 Task: Search one way flight ticket for 5 adults, 2 children, 1 infant in seat and 1 infant on lap in economy from St. Petersburg: St. Pete-clearwater International Airport to Gillette: Gillette Campbell County Airport on 5-1-2023. Choice of flights is Sun country airlines. Number of bags: 10 checked bags. Price is upto 73000. Outbound departure time preference is 7:30.
Action: Mouse moved to (181, 169)
Screenshot: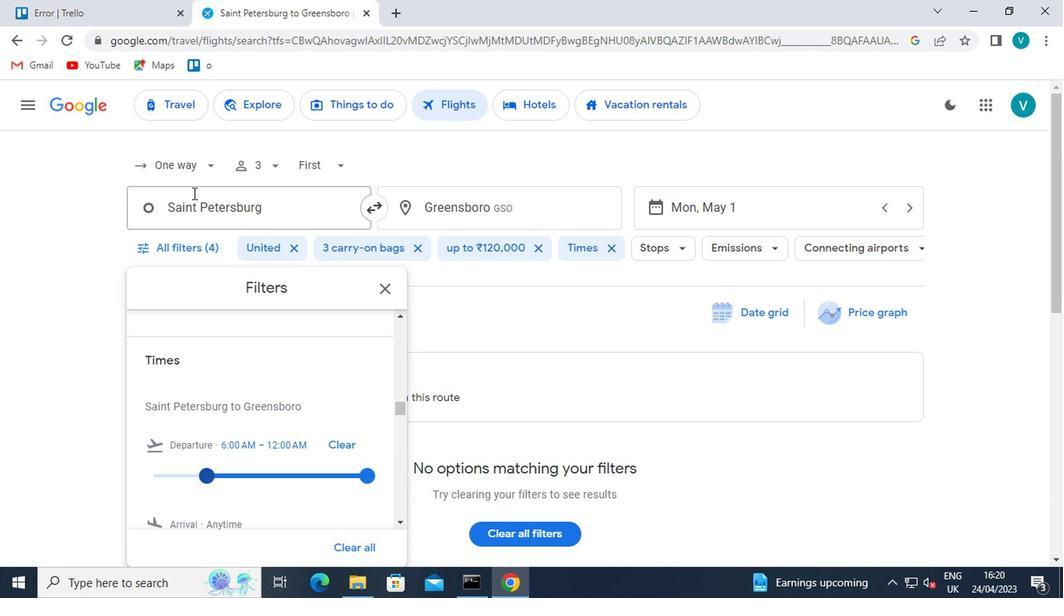 
Action: Mouse pressed left at (181, 169)
Screenshot: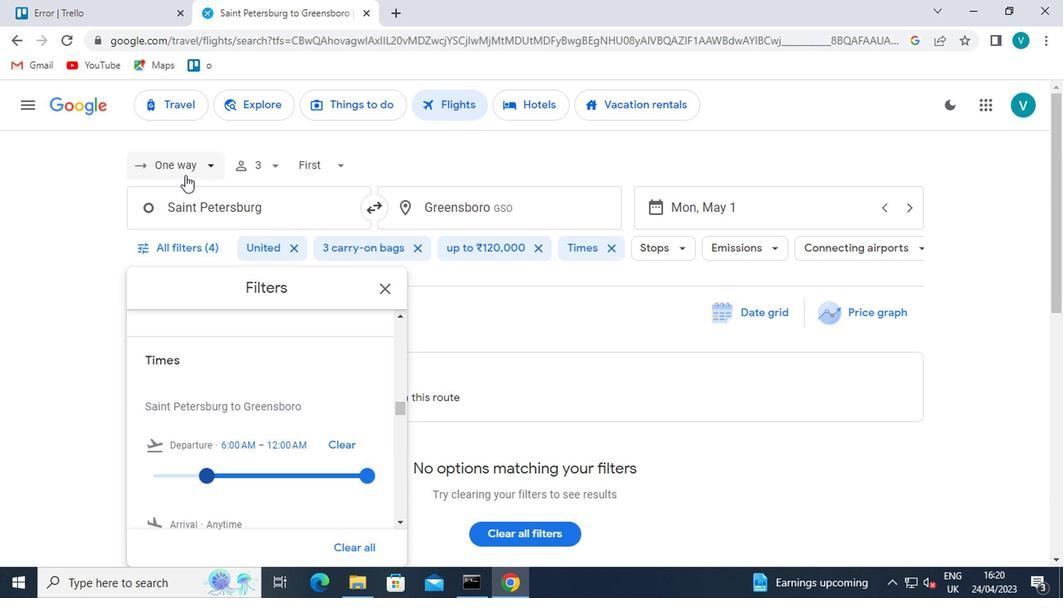 
Action: Mouse moved to (183, 241)
Screenshot: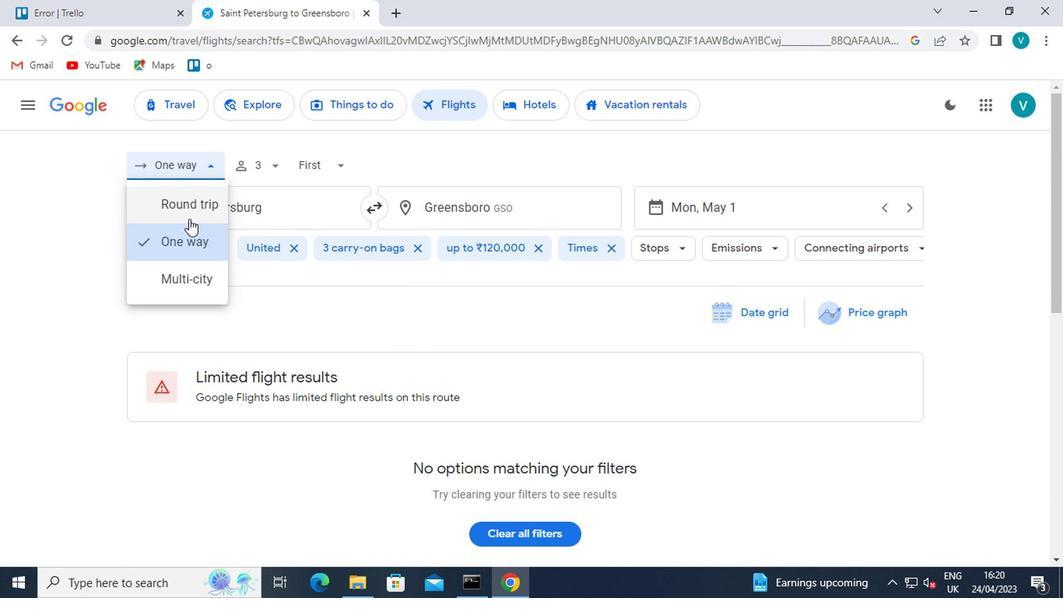
Action: Mouse pressed left at (183, 241)
Screenshot: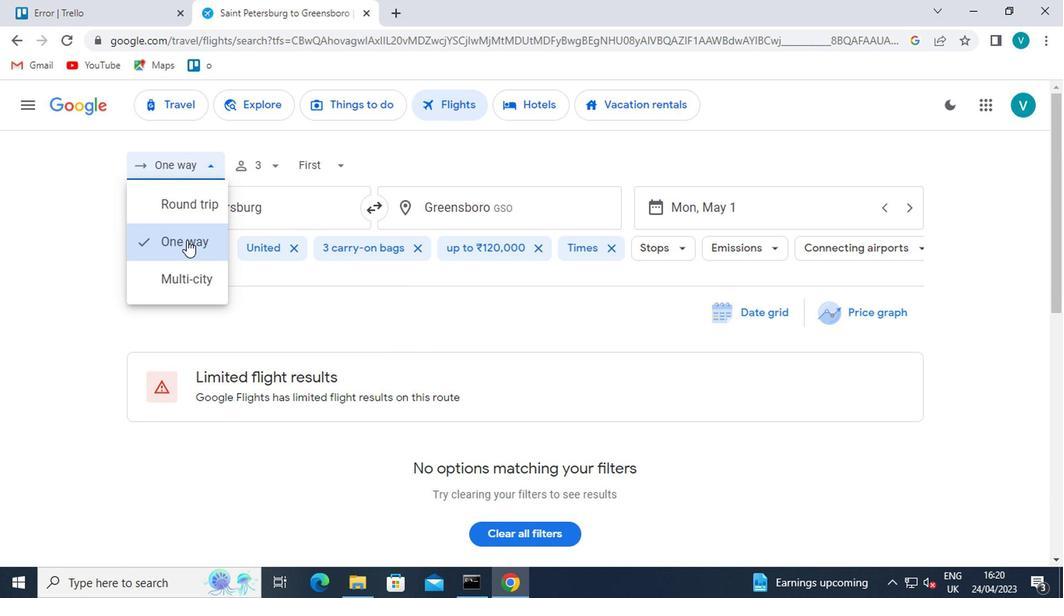 
Action: Mouse moved to (271, 180)
Screenshot: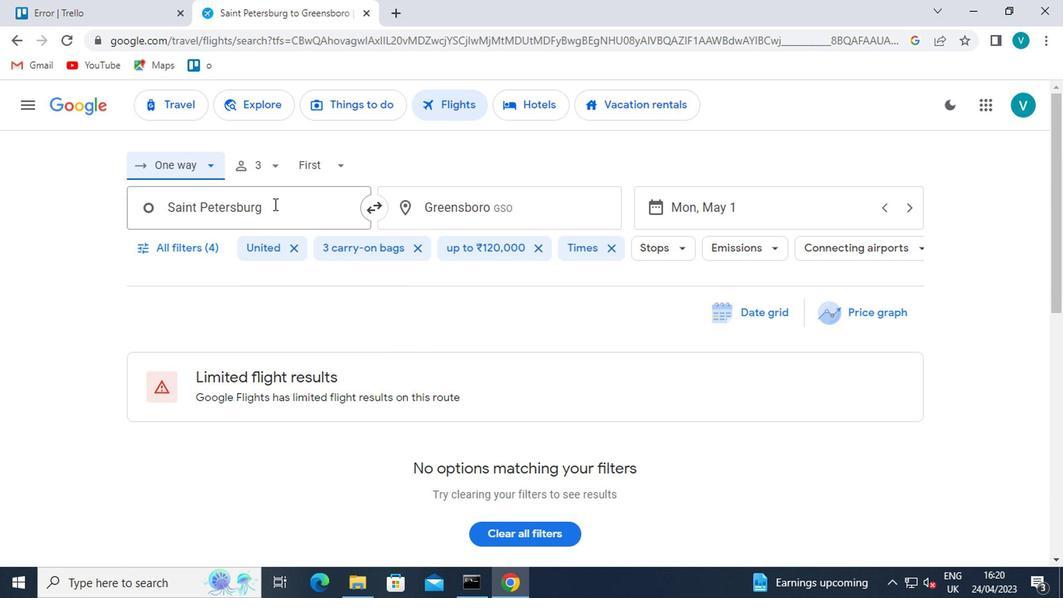 
Action: Mouse pressed left at (271, 180)
Screenshot: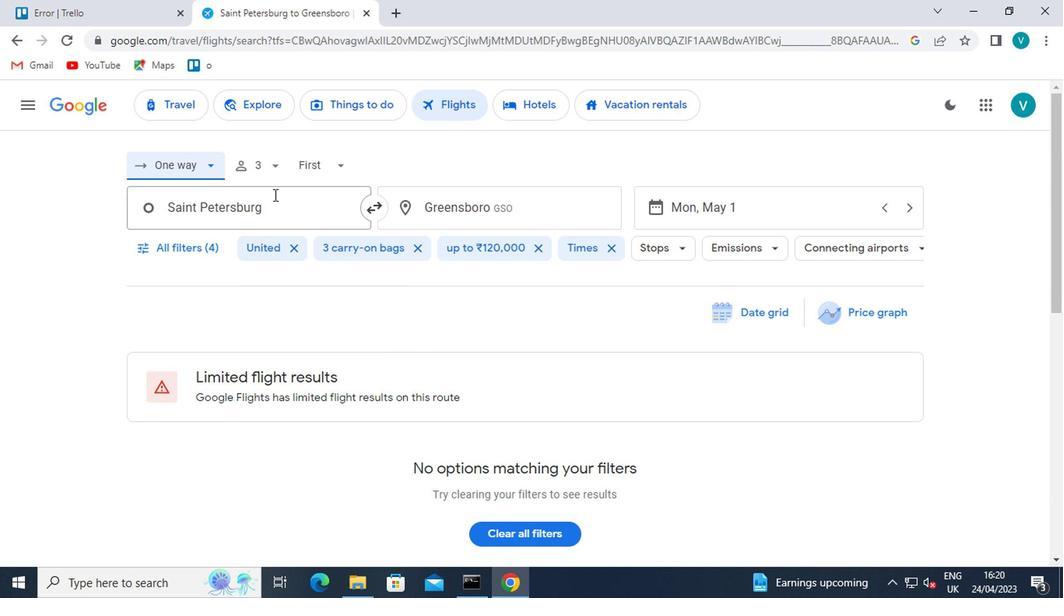 
Action: Mouse moved to (387, 207)
Screenshot: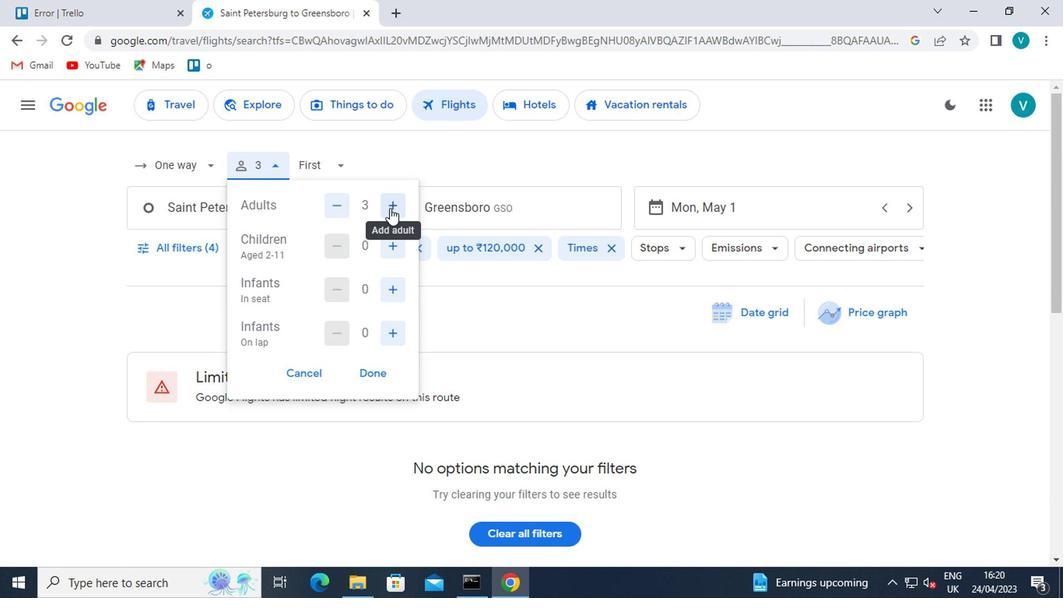 
Action: Mouse pressed left at (387, 207)
Screenshot: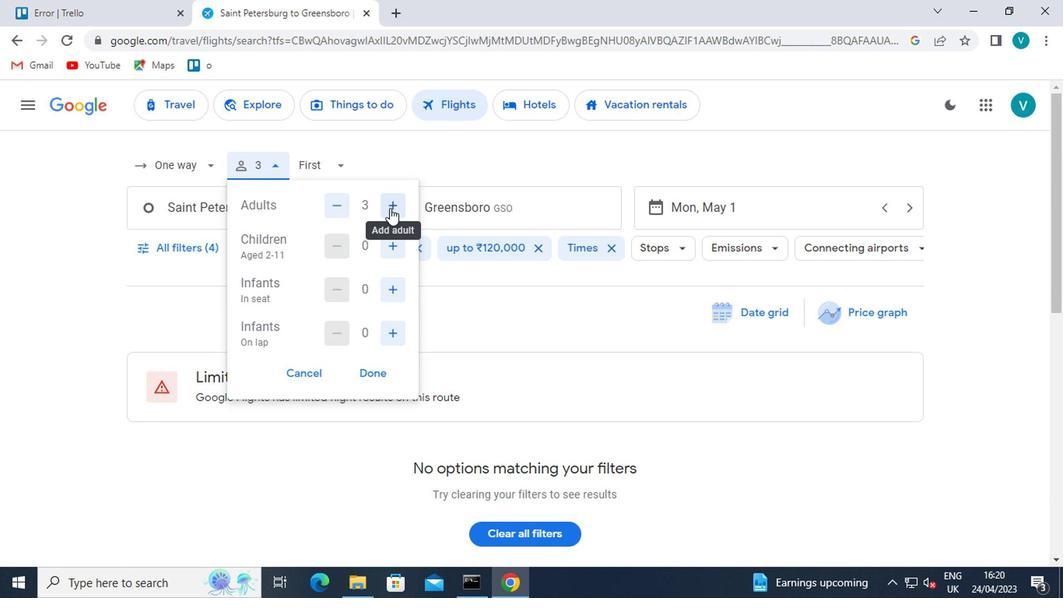 
Action: Mouse pressed left at (387, 207)
Screenshot: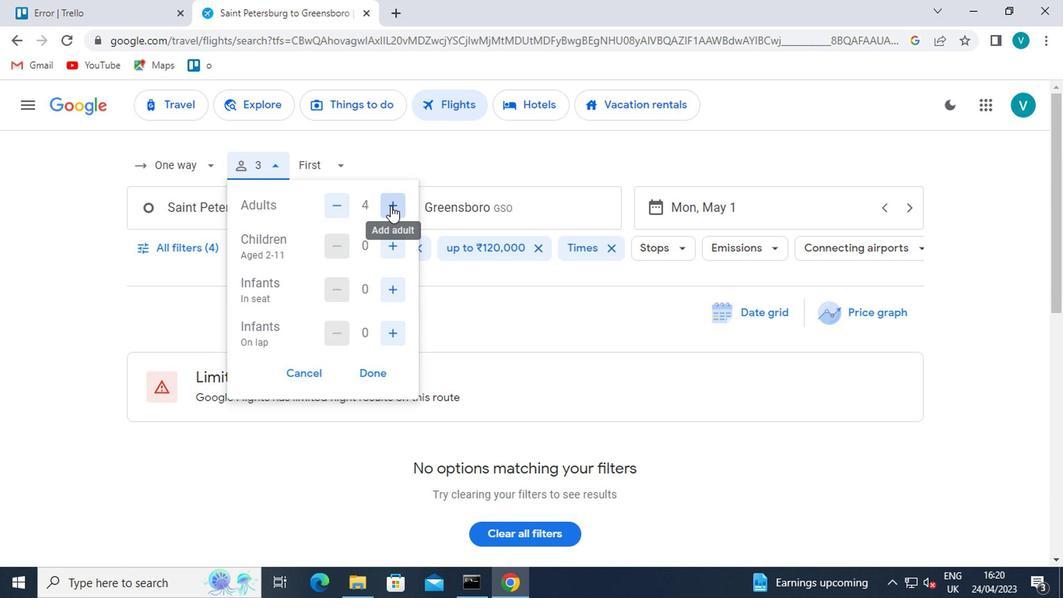 
Action: Mouse moved to (392, 244)
Screenshot: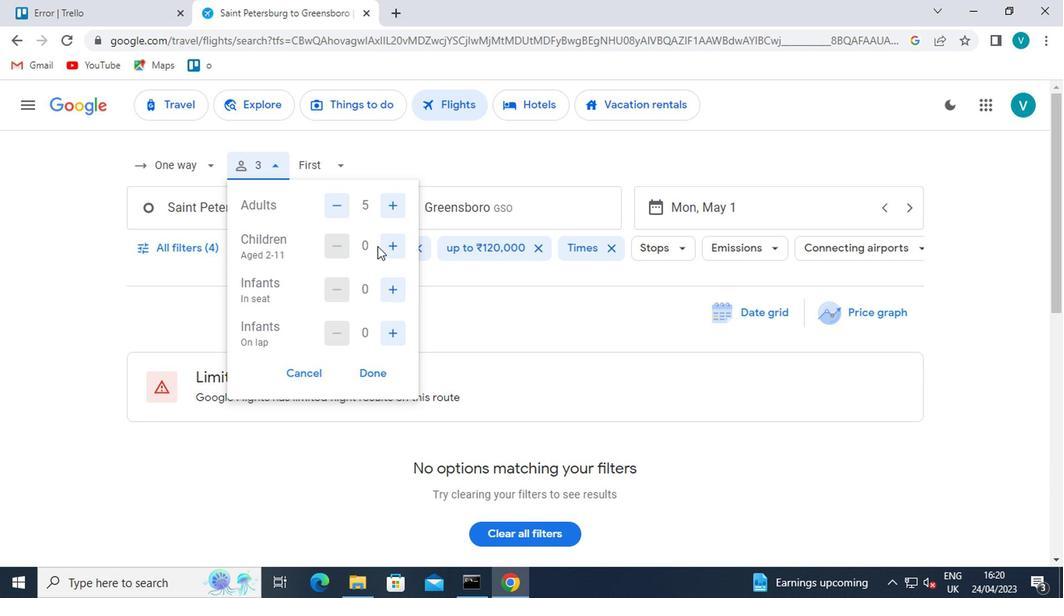 
Action: Mouse pressed left at (392, 244)
Screenshot: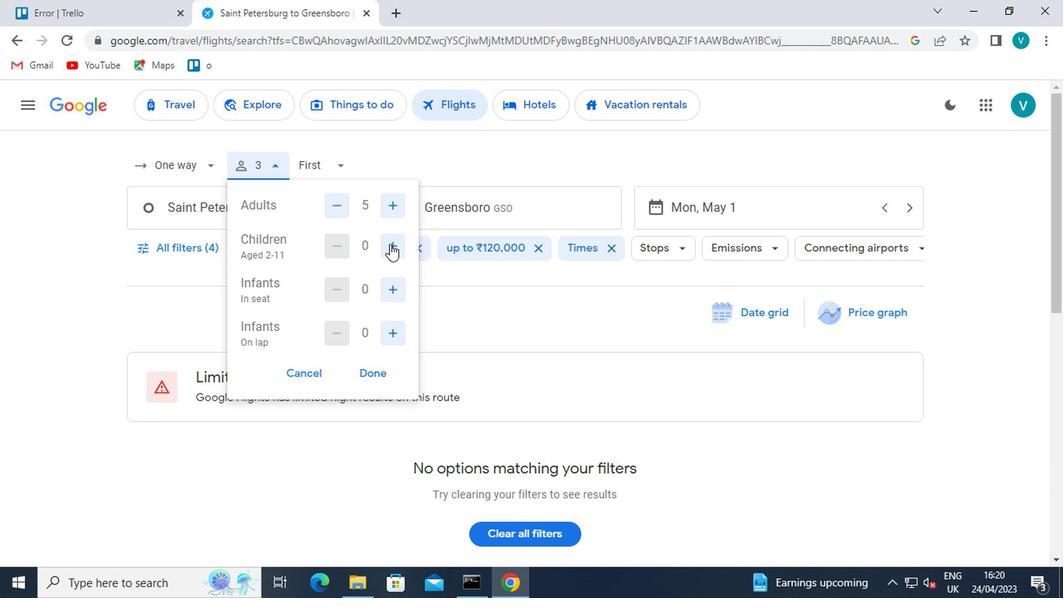 
Action: Mouse pressed left at (392, 244)
Screenshot: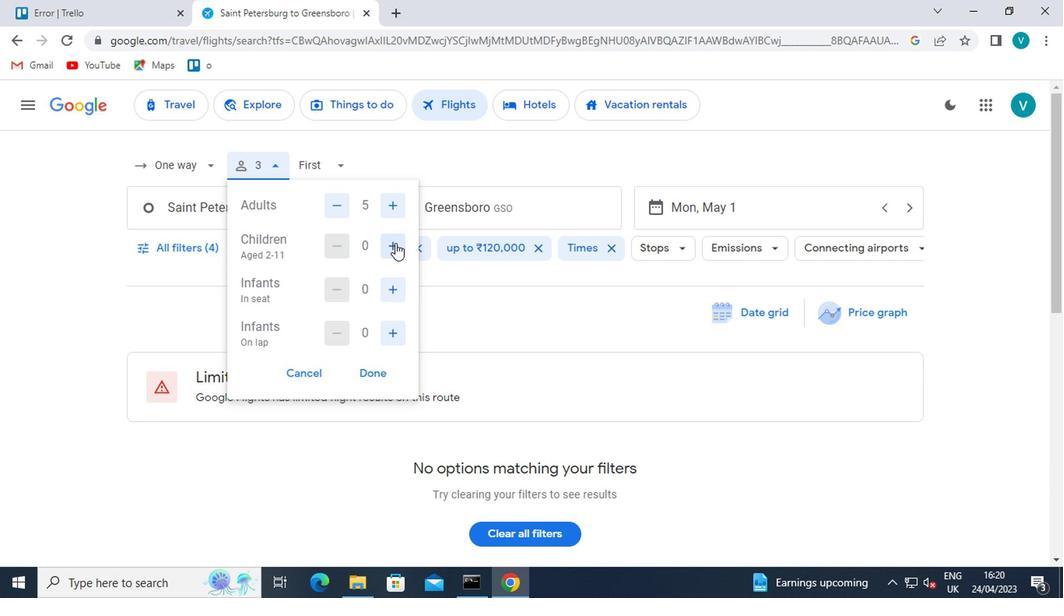 
Action: Mouse moved to (387, 282)
Screenshot: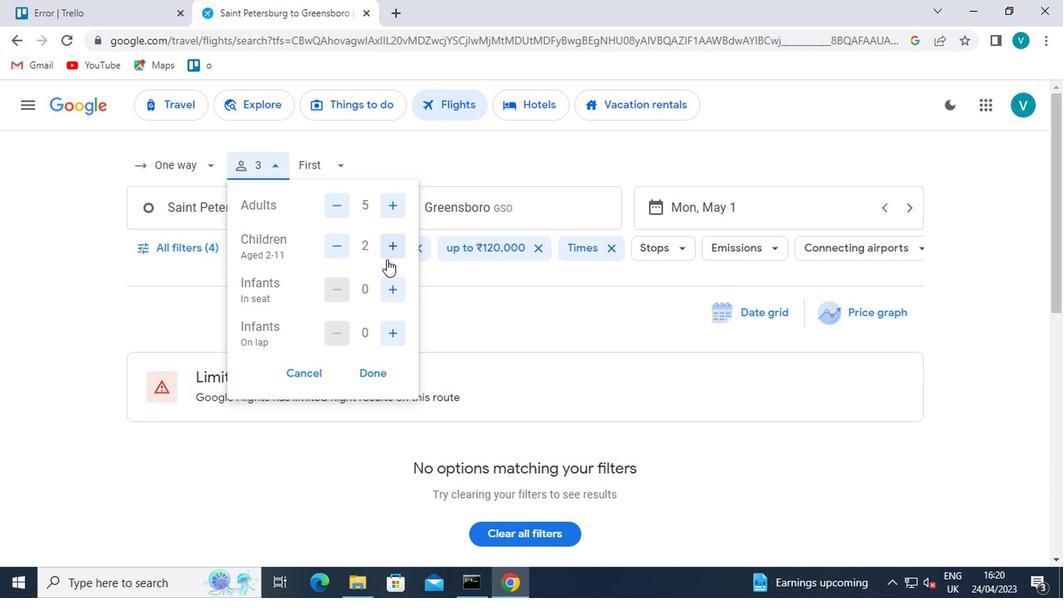
Action: Mouse pressed left at (387, 282)
Screenshot: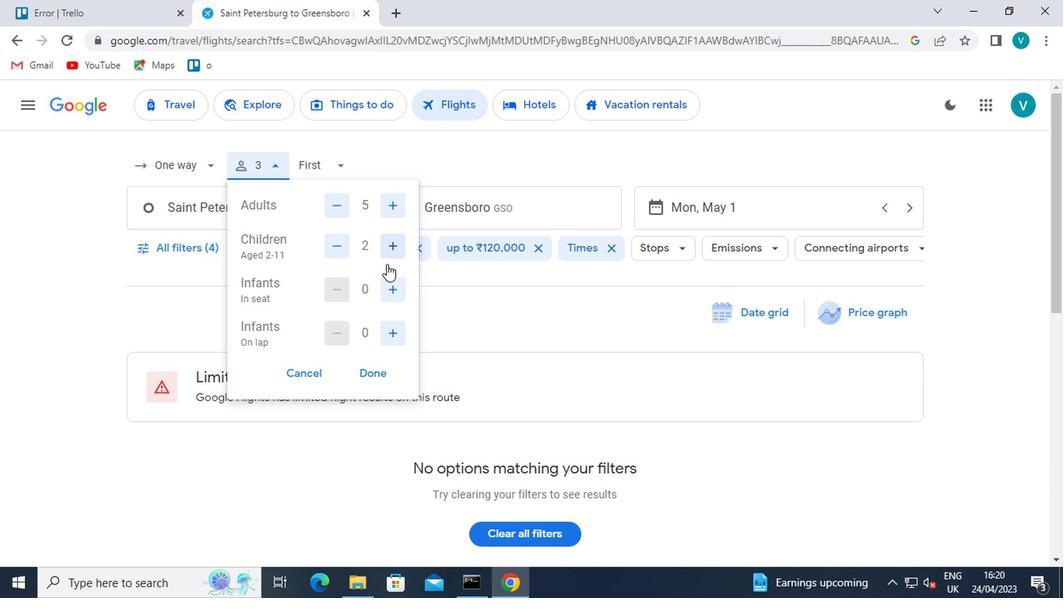 
Action: Mouse moved to (389, 327)
Screenshot: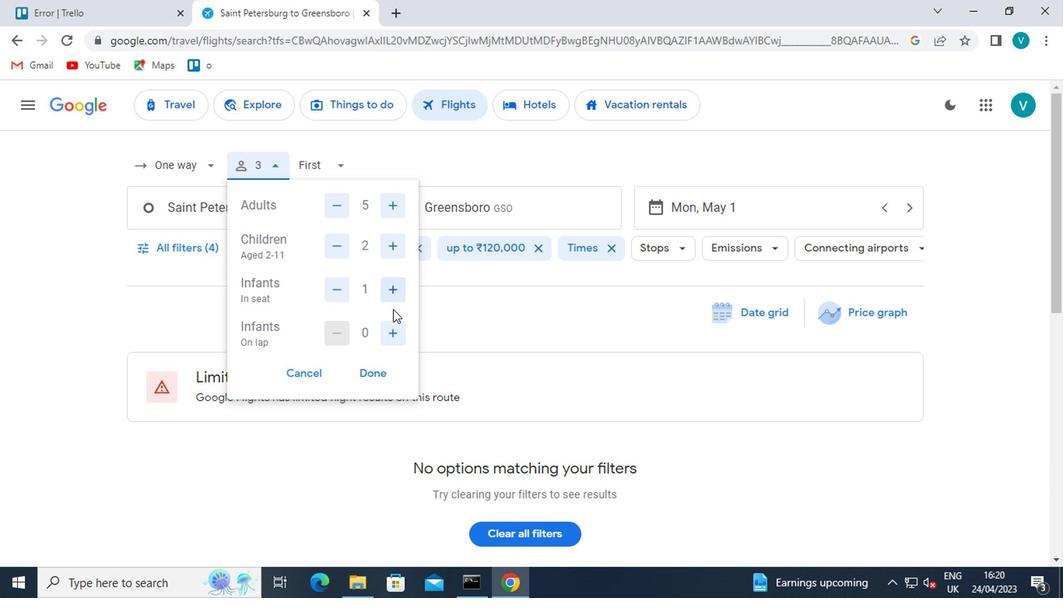 
Action: Mouse pressed left at (389, 327)
Screenshot: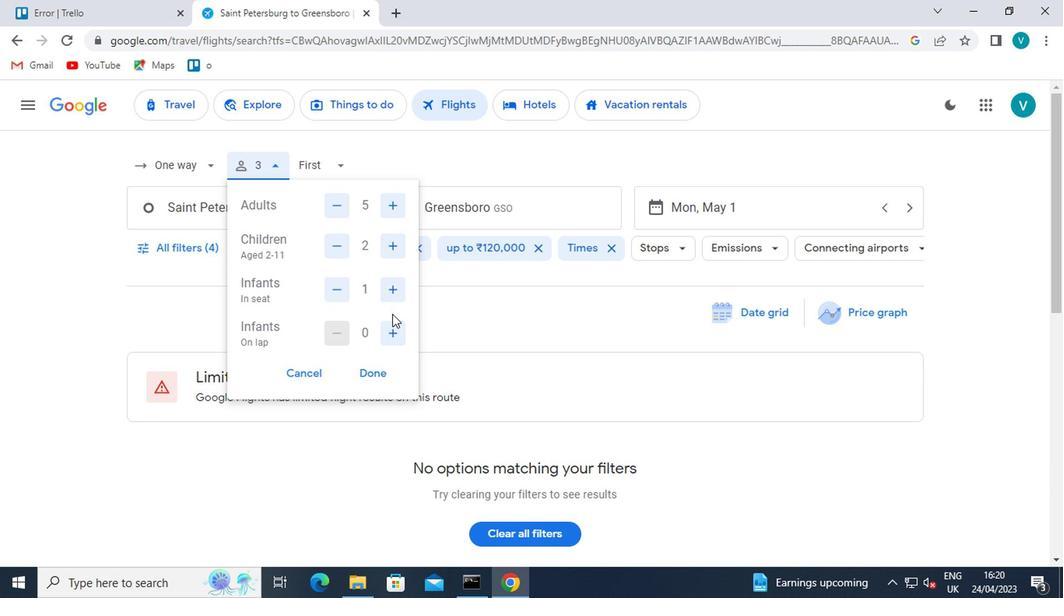 
Action: Mouse moved to (375, 371)
Screenshot: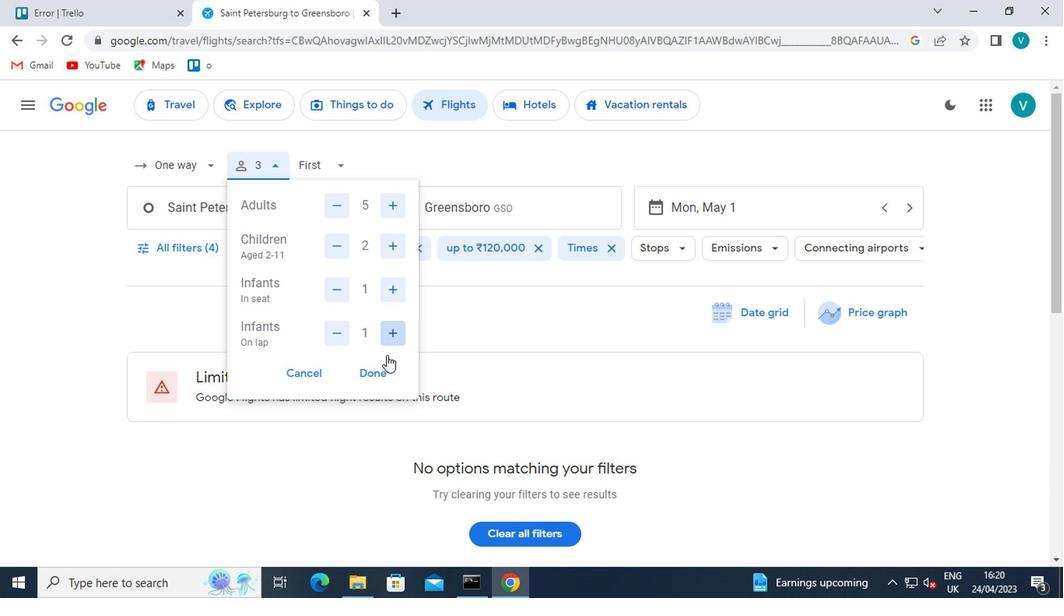 
Action: Mouse pressed left at (375, 371)
Screenshot: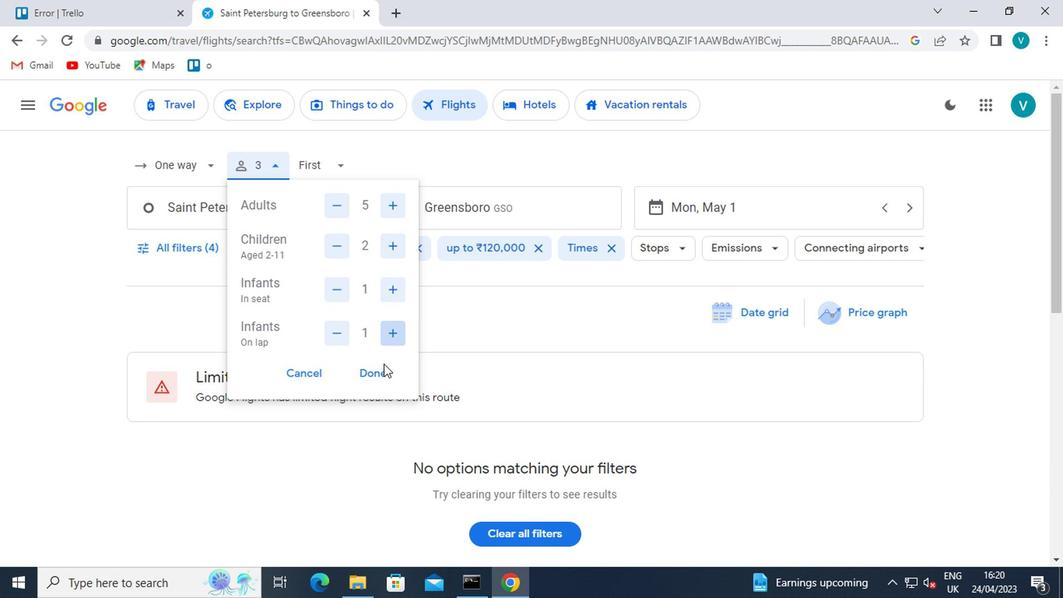 
Action: Mouse moved to (343, 168)
Screenshot: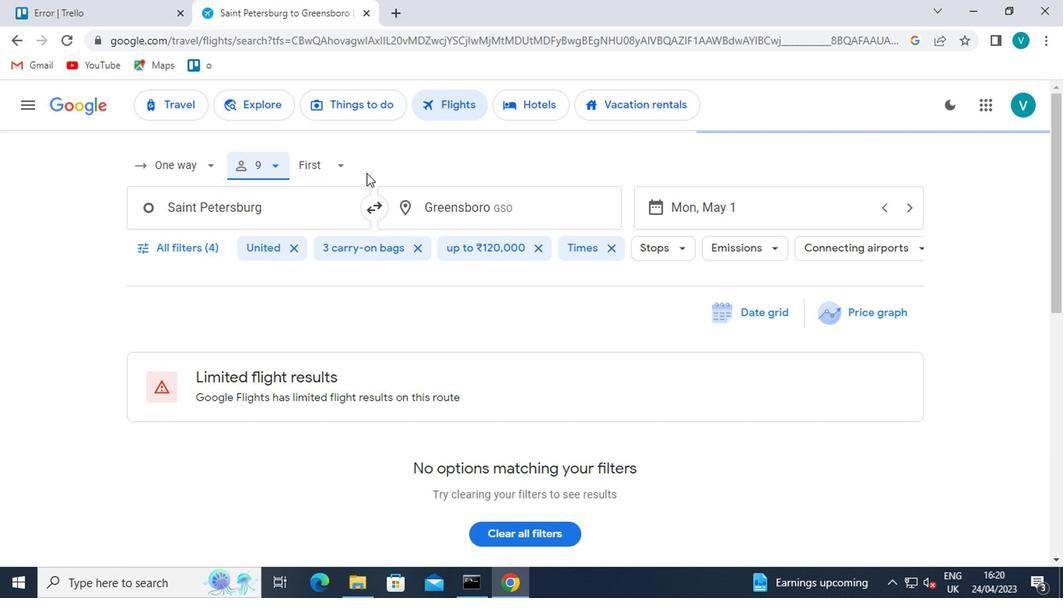 
Action: Mouse pressed left at (343, 168)
Screenshot: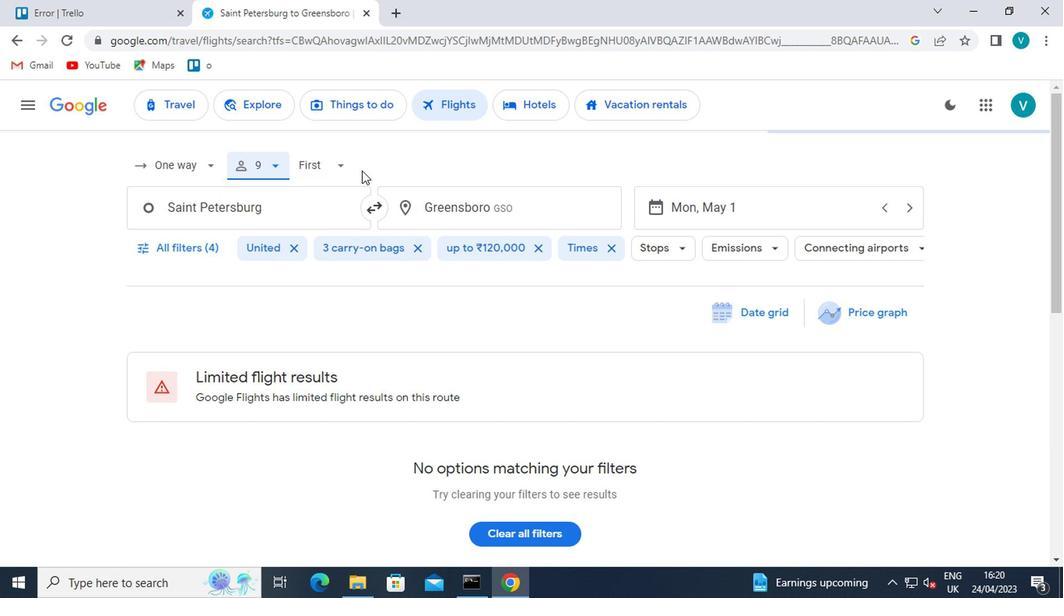 
Action: Mouse moved to (379, 205)
Screenshot: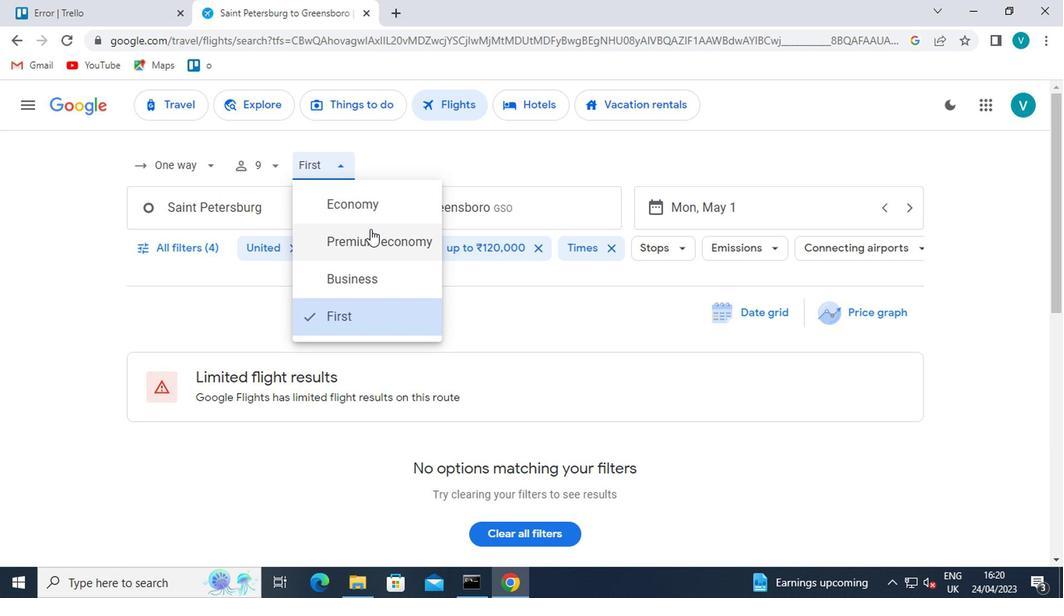 
Action: Mouse pressed left at (379, 205)
Screenshot: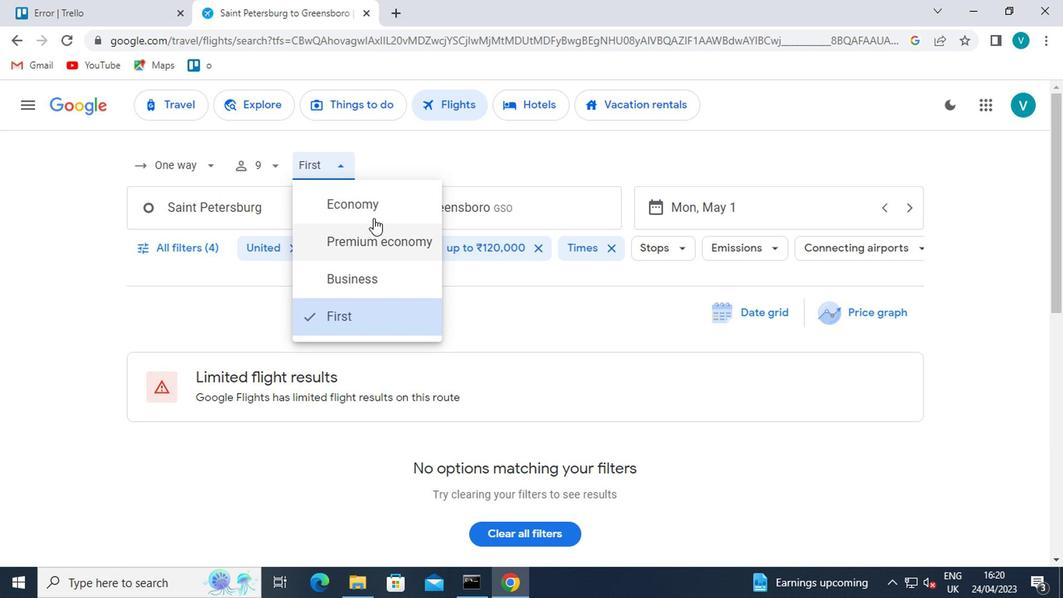 
Action: Mouse moved to (295, 214)
Screenshot: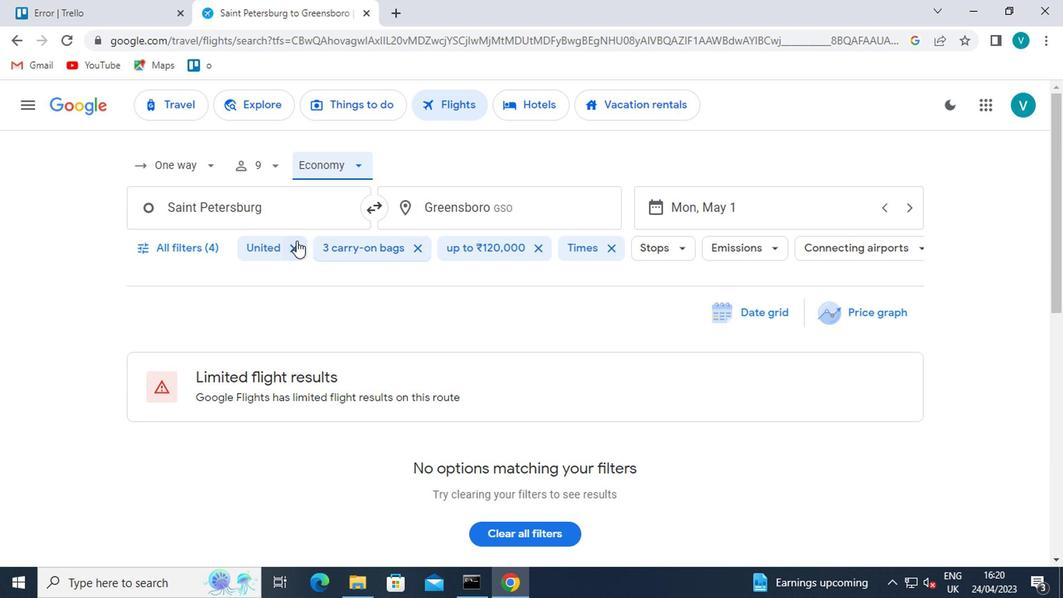 
Action: Mouse pressed left at (295, 214)
Screenshot: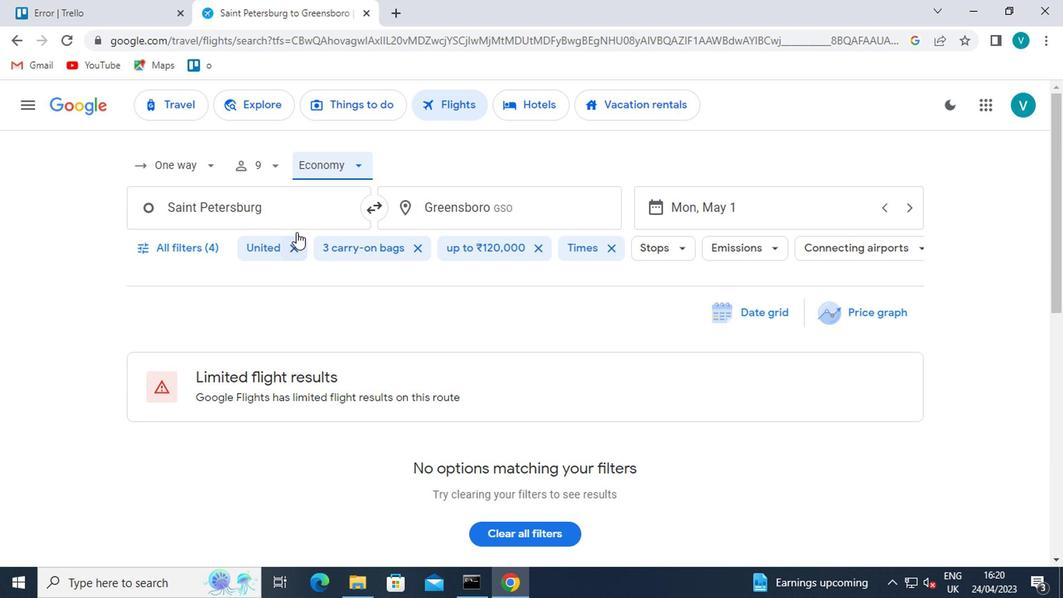 
Action: Mouse moved to (277, 201)
Screenshot: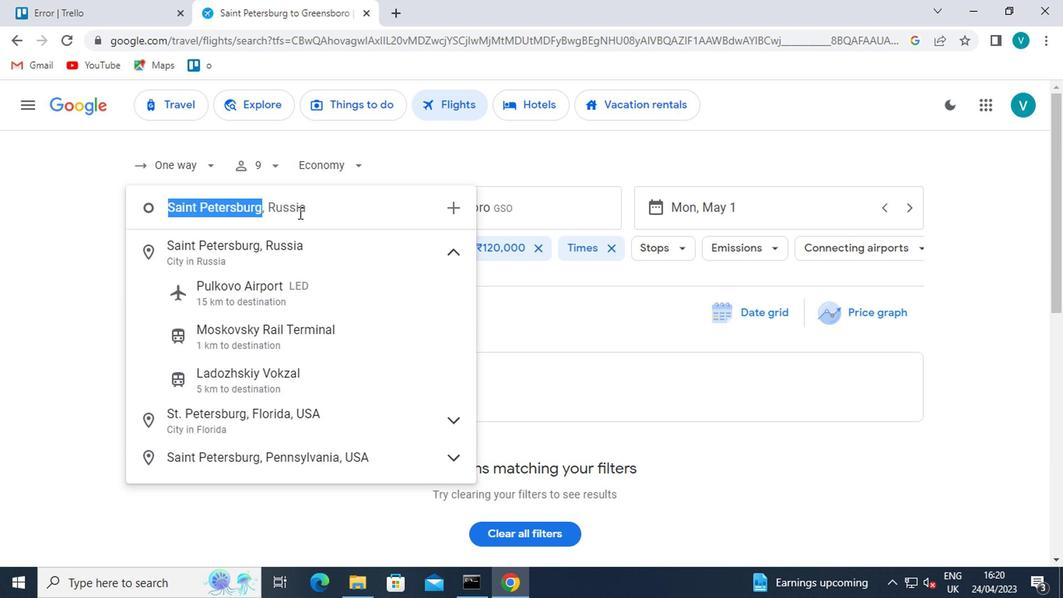 
Action: Key pressed <Key.enter>
Screenshot: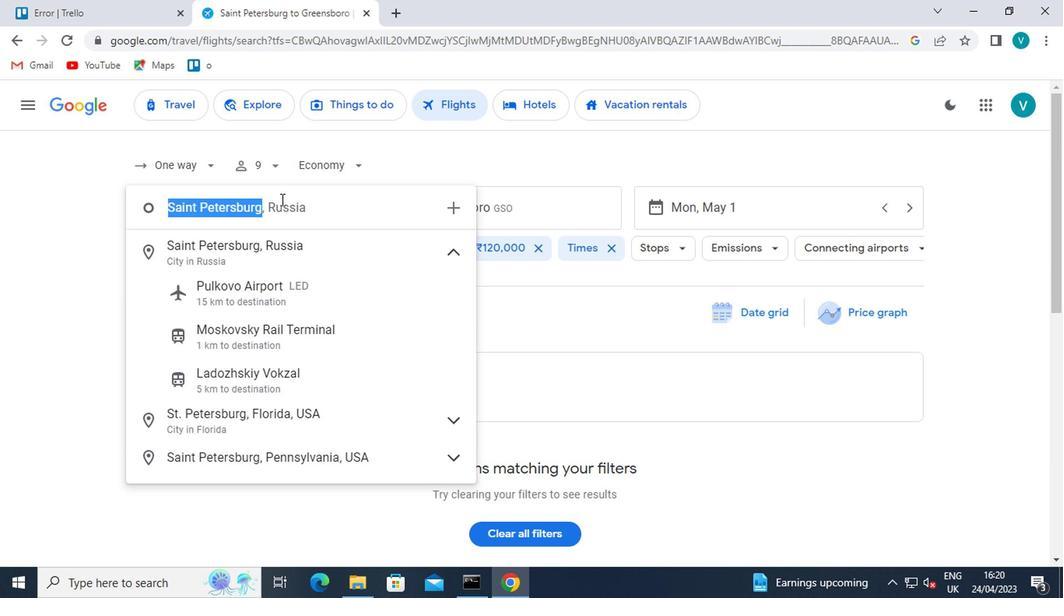 
Action: Mouse moved to (565, 207)
Screenshot: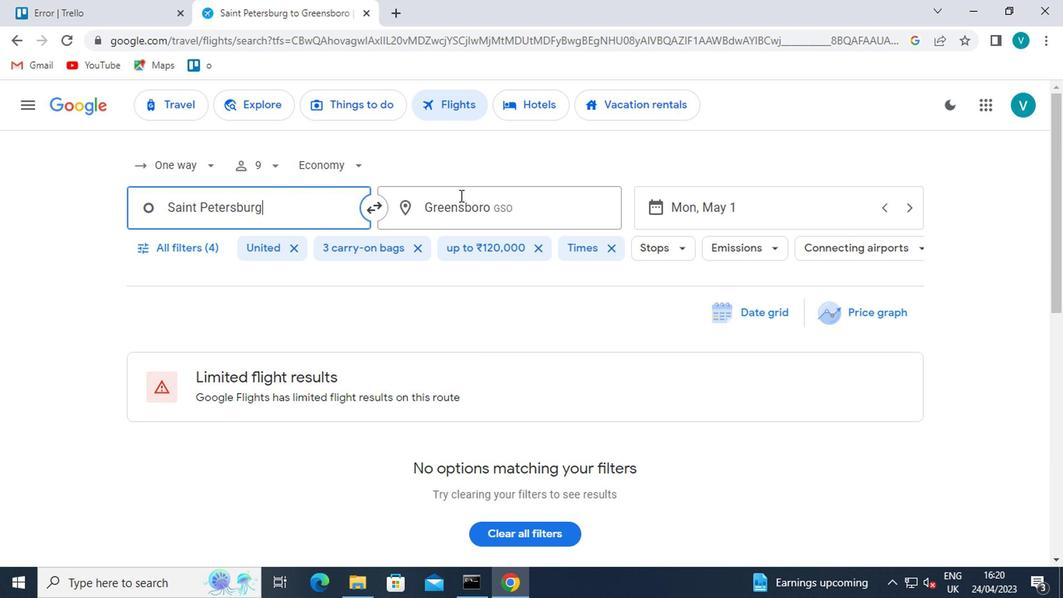 
Action: Mouse pressed left at (565, 207)
Screenshot: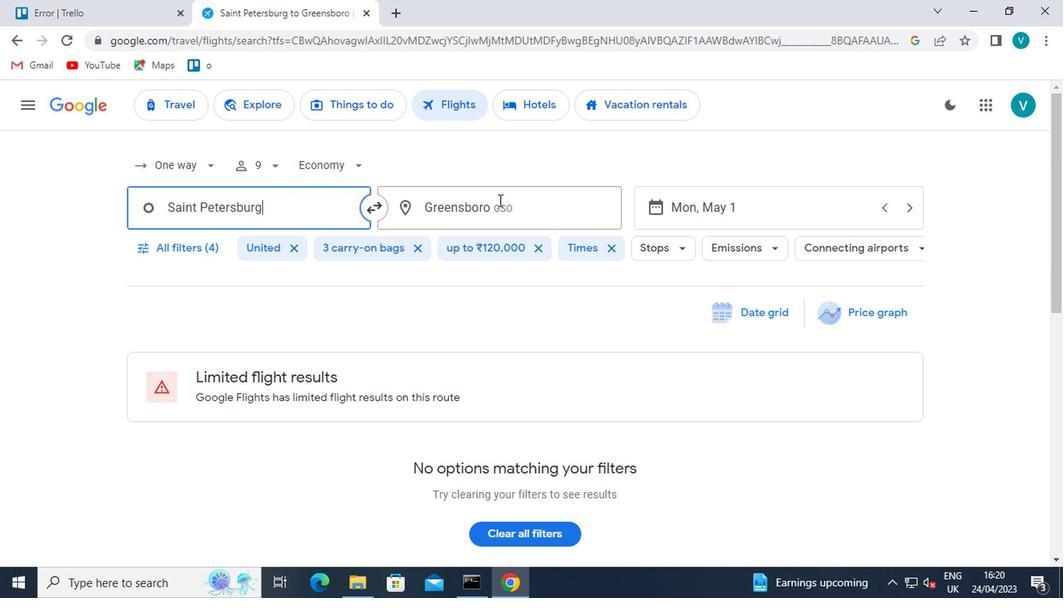 
Action: Mouse moved to (461, 140)
Screenshot: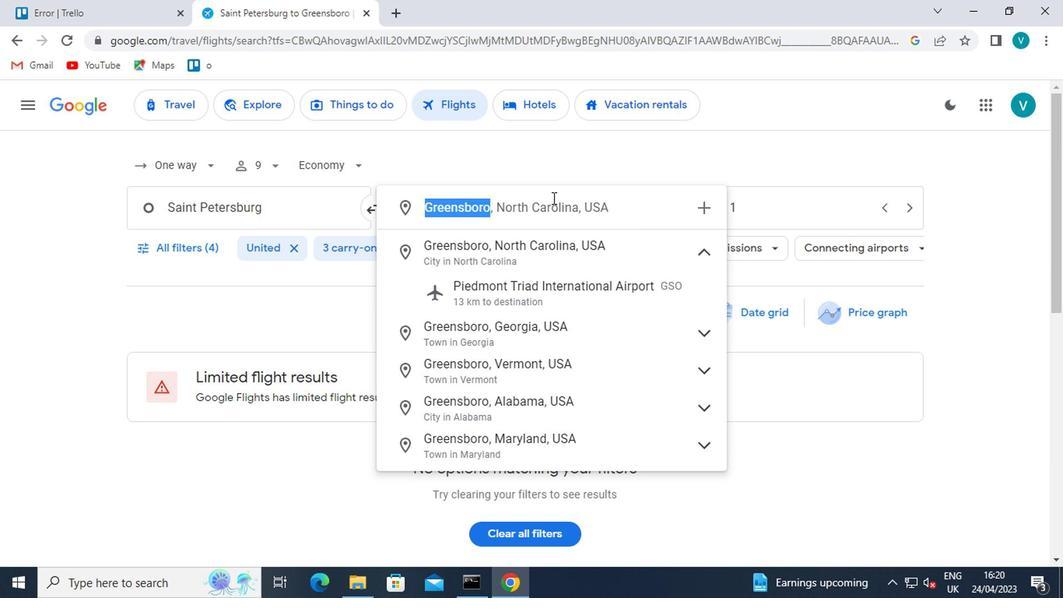 
Action: Key pressed <Key.shift>GILLETTE
Screenshot: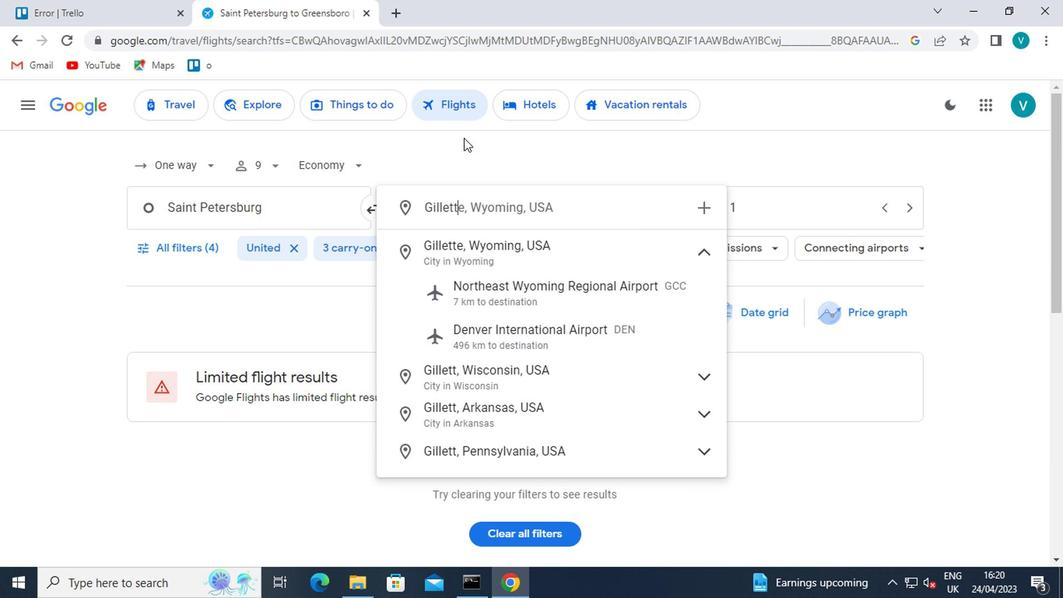 
Action: Mouse moved to (455, 135)
Screenshot: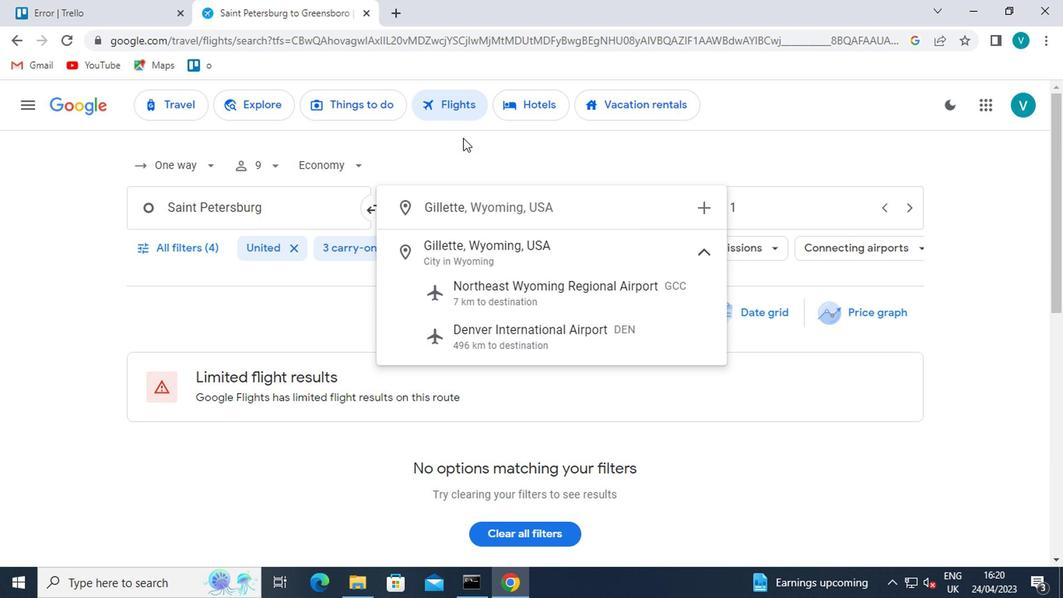 
Action: Key pressed <Key.enter>
Screenshot: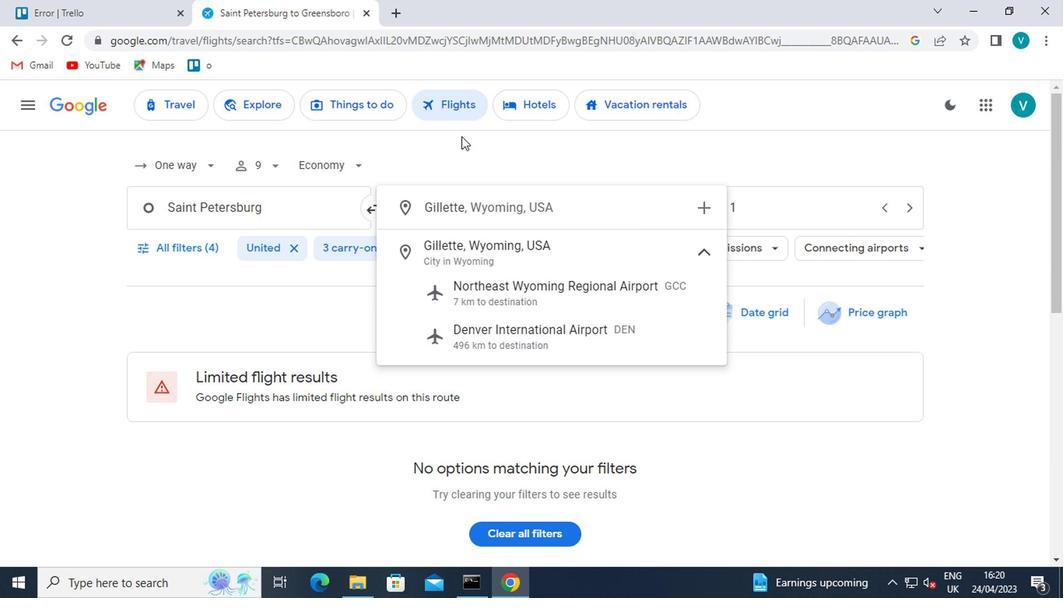 
Action: Mouse moved to (781, 205)
Screenshot: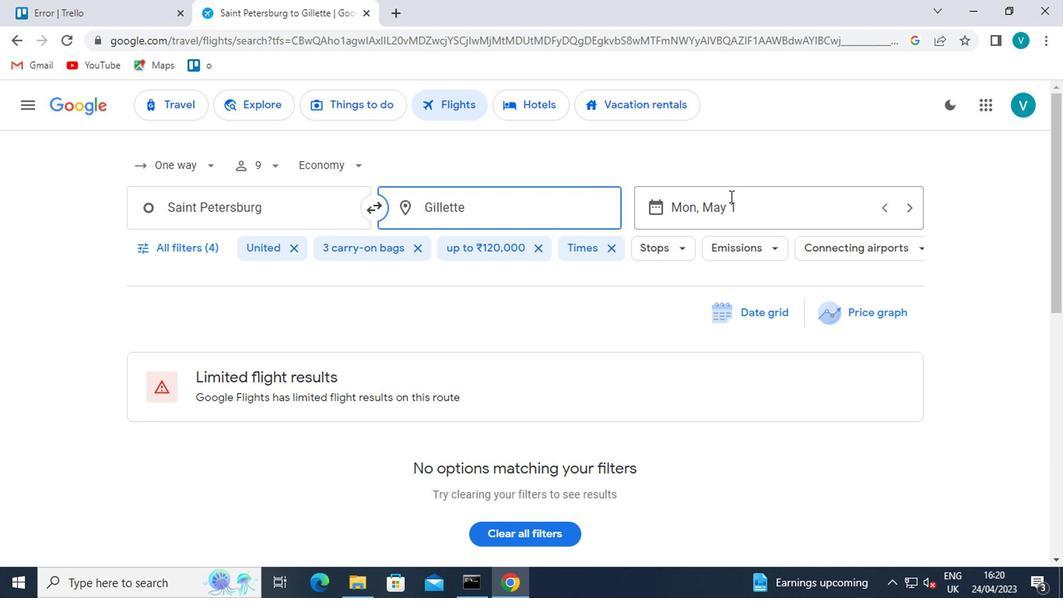 
Action: Mouse pressed left at (781, 205)
Screenshot: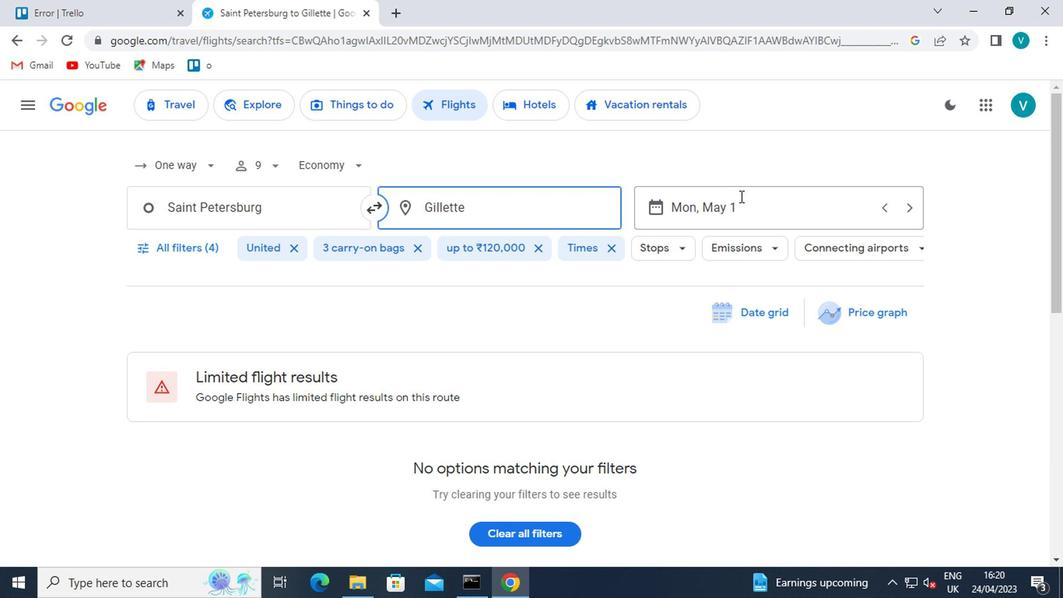
Action: Mouse moved to (885, 543)
Screenshot: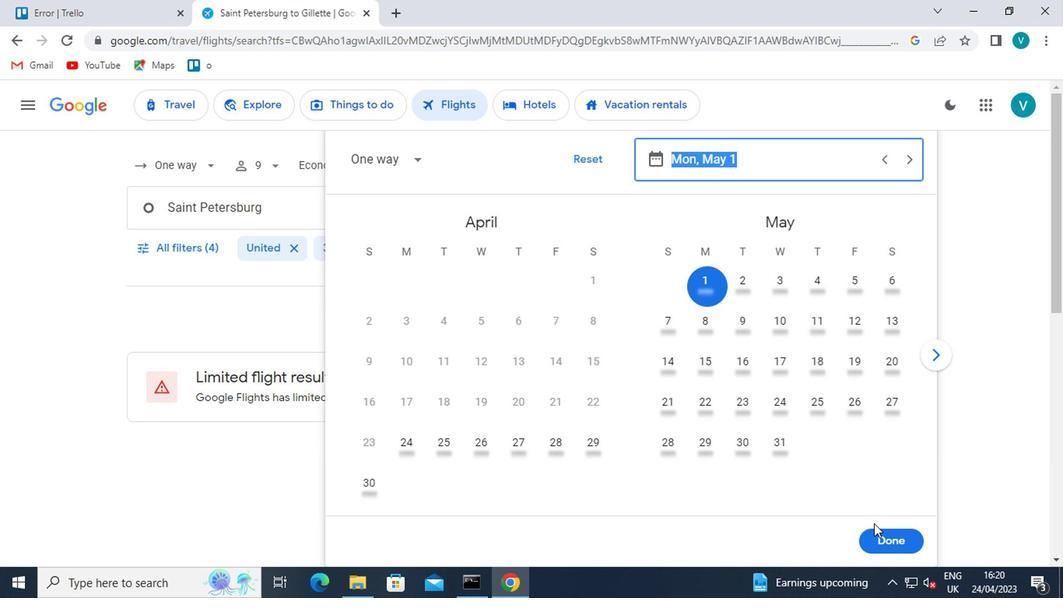 
Action: Mouse pressed left at (885, 543)
Screenshot: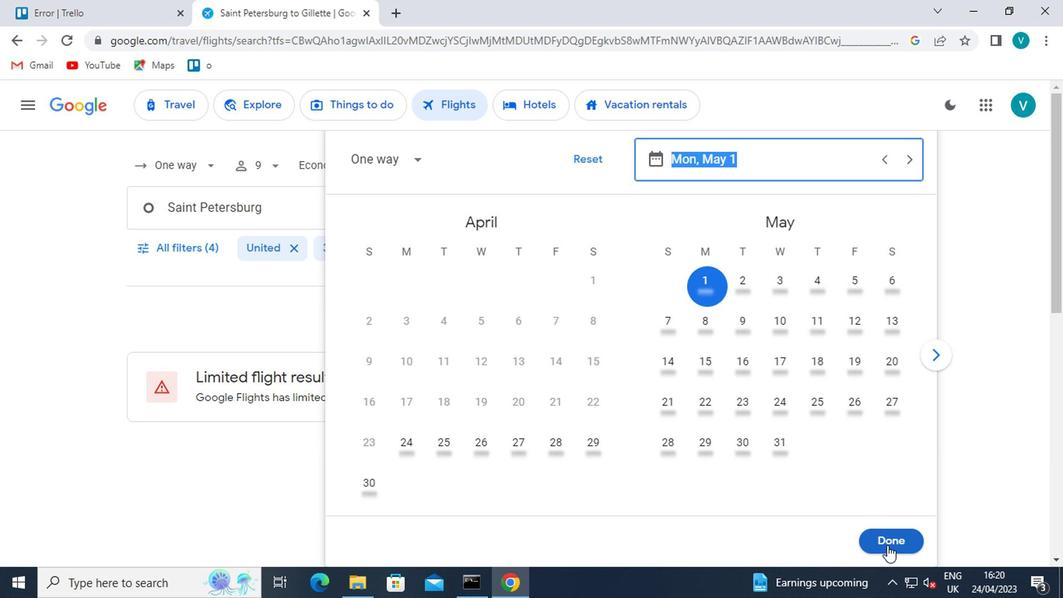
Action: Mouse moved to (182, 250)
Screenshot: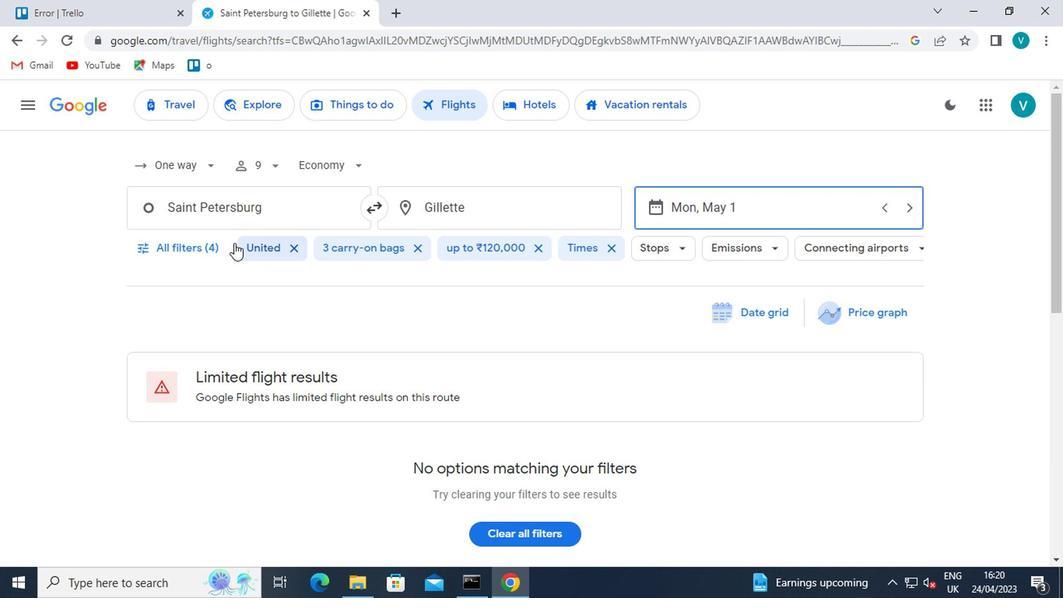 
Action: Mouse pressed left at (182, 250)
Screenshot: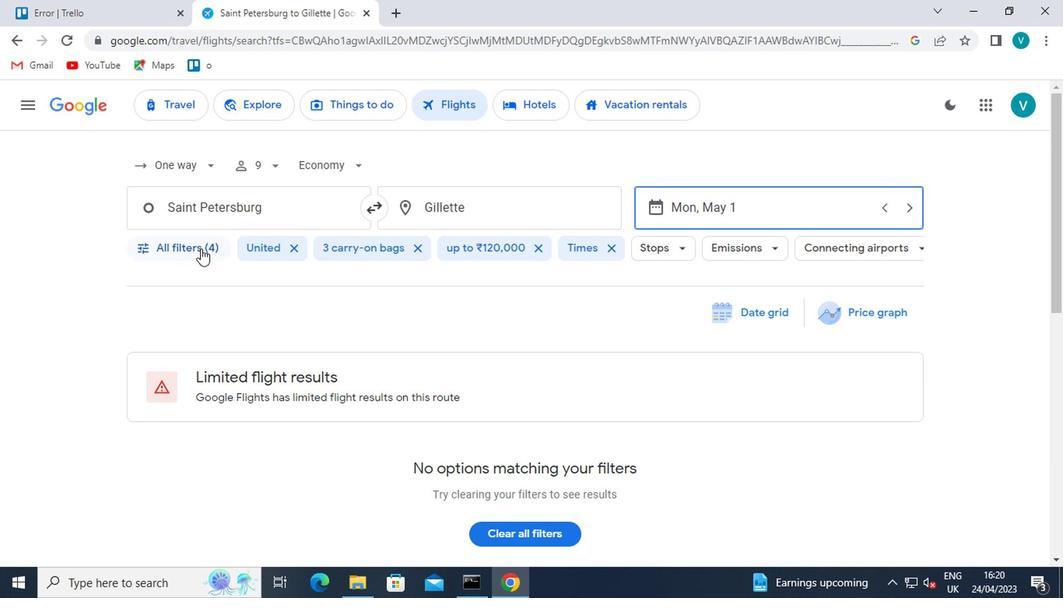 
Action: Mouse moved to (318, 379)
Screenshot: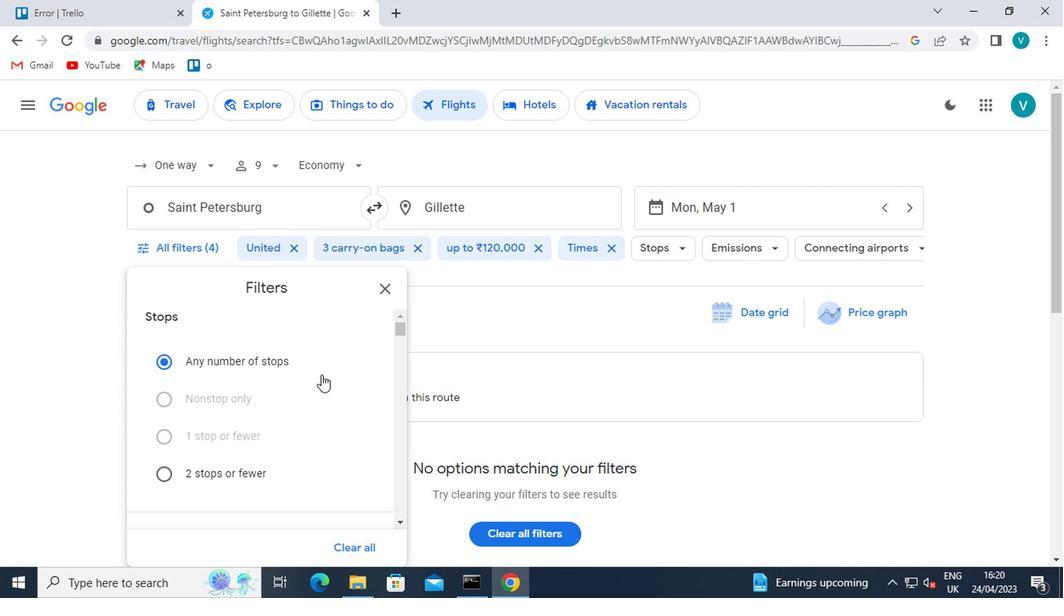 
Action: Mouse scrolled (318, 378) with delta (0, 0)
Screenshot: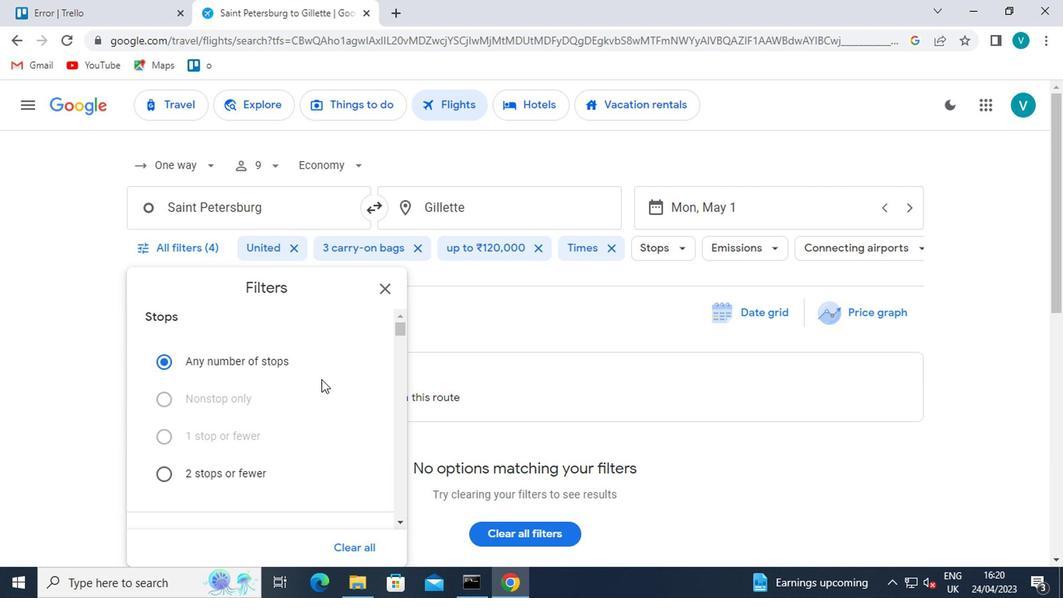 
Action: Mouse scrolled (318, 378) with delta (0, 0)
Screenshot: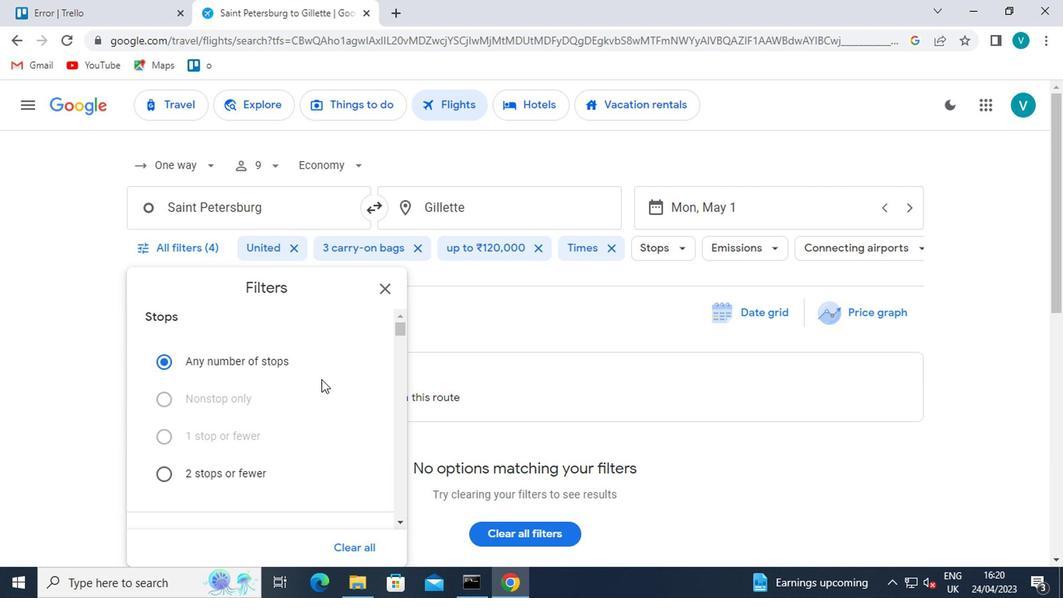 
Action: Mouse scrolled (318, 378) with delta (0, 0)
Screenshot: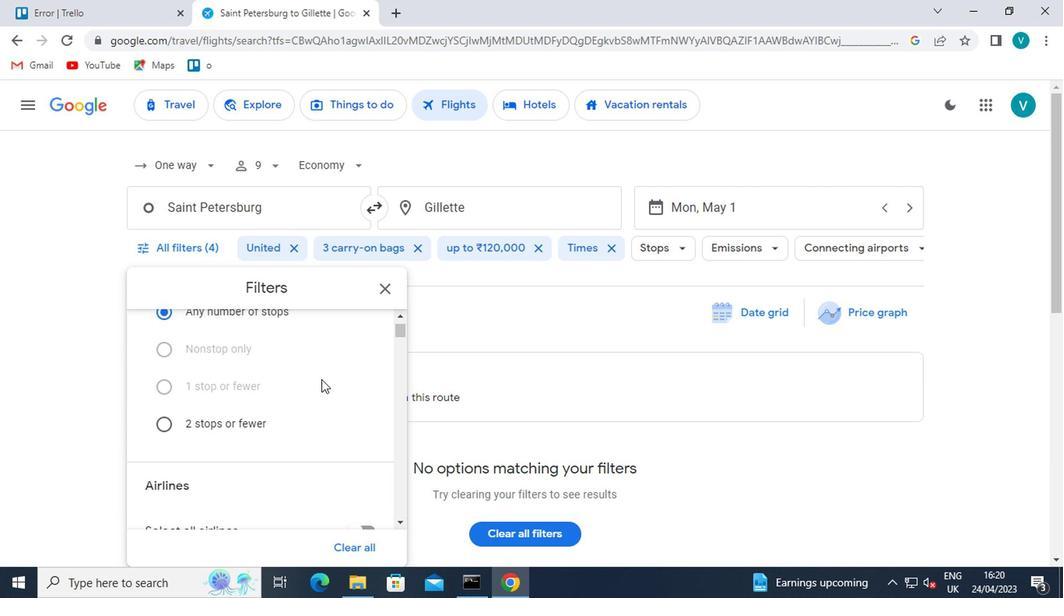 
Action: Mouse scrolled (318, 378) with delta (0, 0)
Screenshot: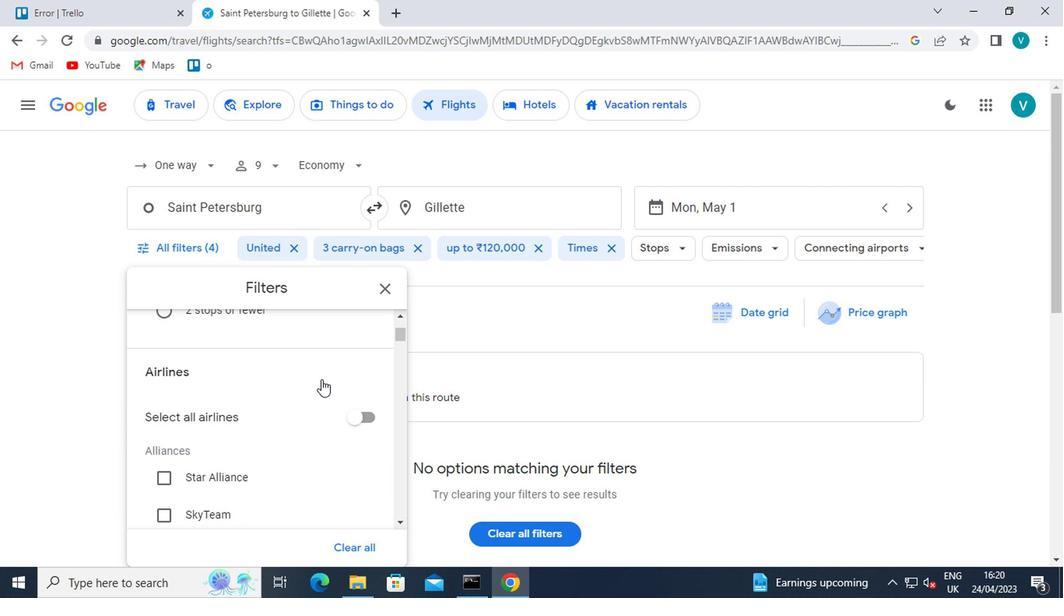 
Action: Mouse scrolled (318, 378) with delta (0, 0)
Screenshot: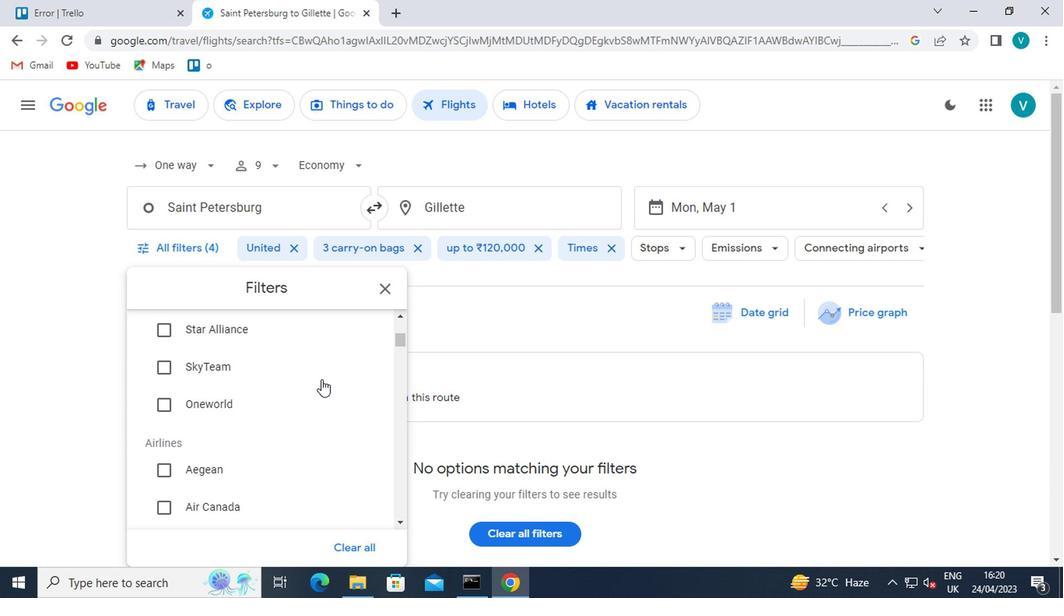 
Action: Mouse scrolled (318, 378) with delta (0, 0)
Screenshot: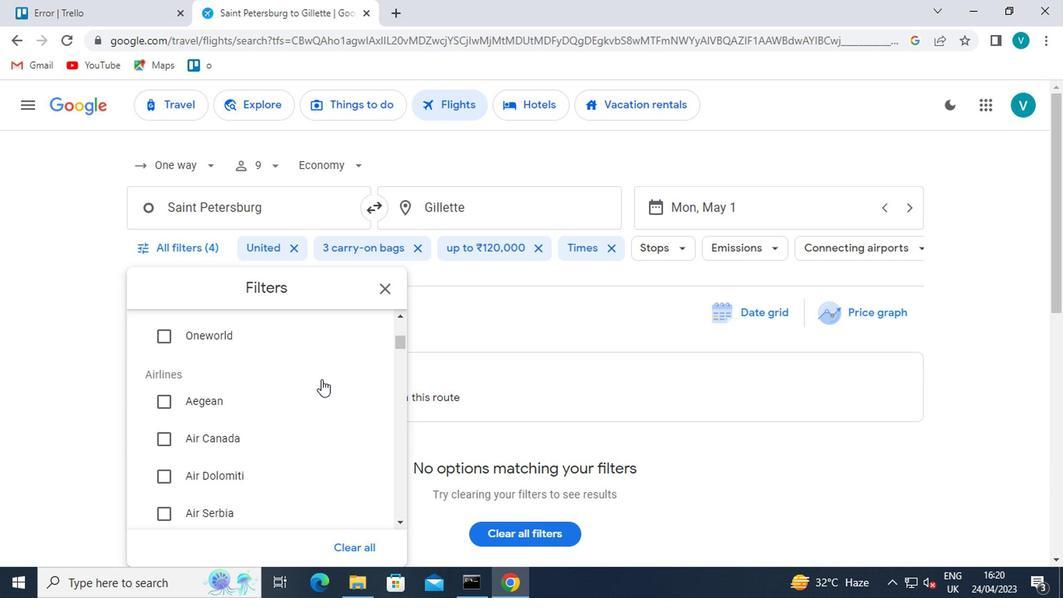 
Action: Mouse scrolled (318, 378) with delta (0, 0)
Screenshot: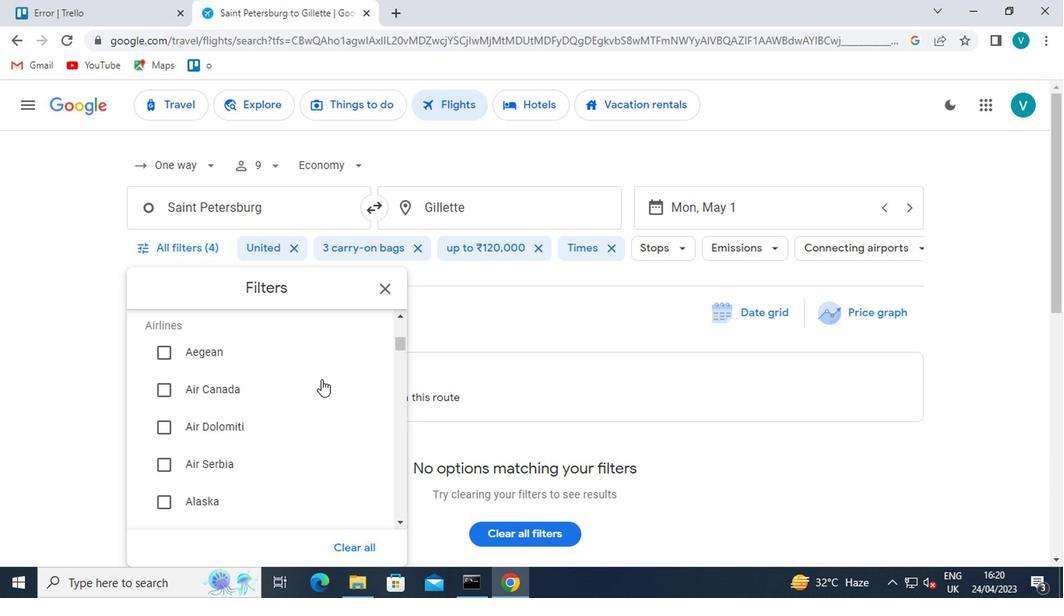 
Action: Mouse scrolled (318, 378) with delta (0, 0)
Screenshot: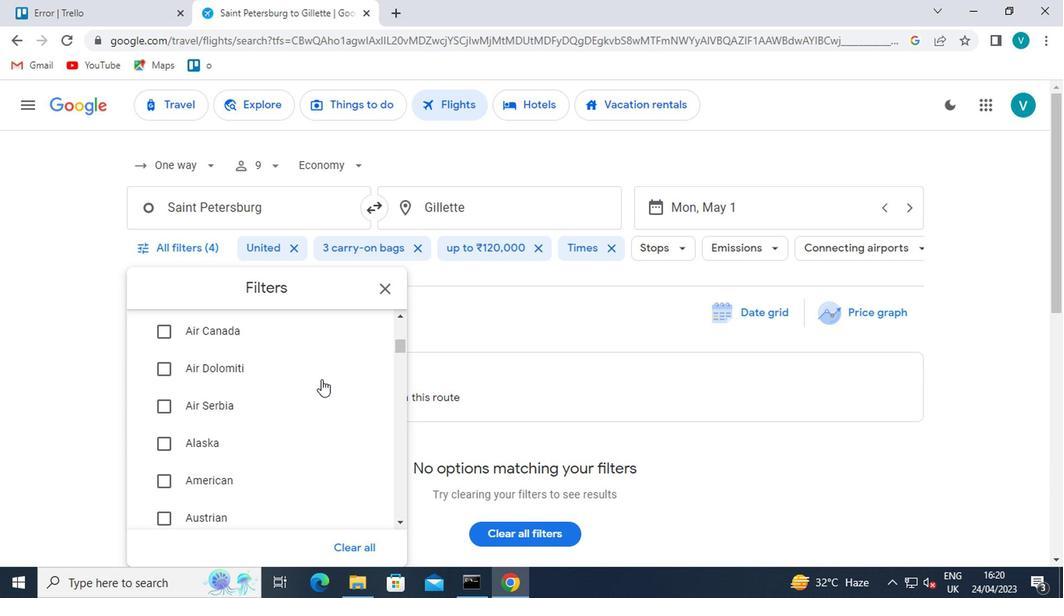 
Action: Mouse scrolled (318, 378) with delta (0, 0)
Screenshot: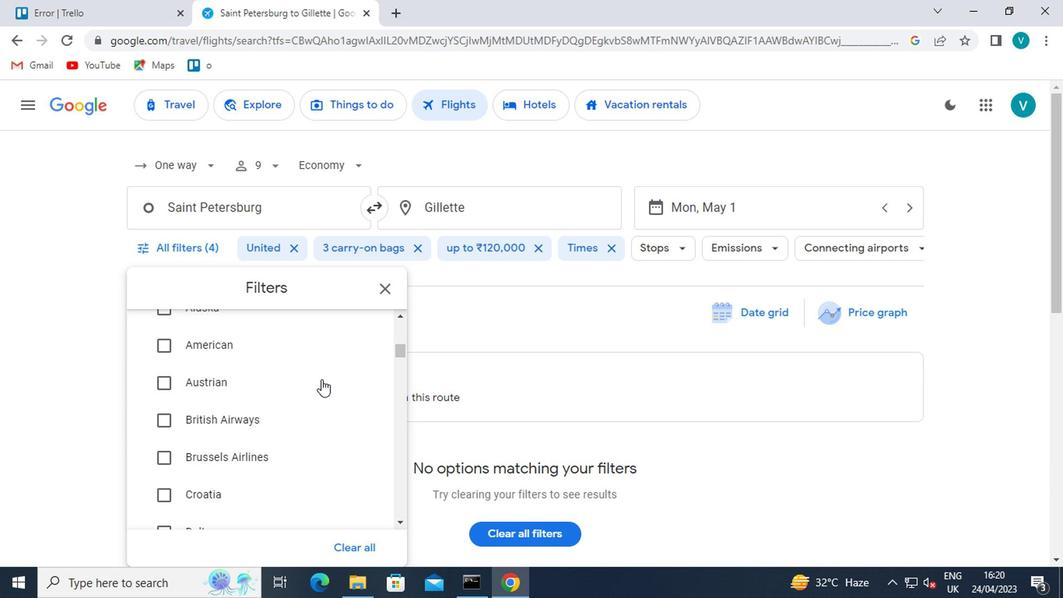 
Action: Mouse scrolled (318, 378) with delta (0, 0)
Screenshot: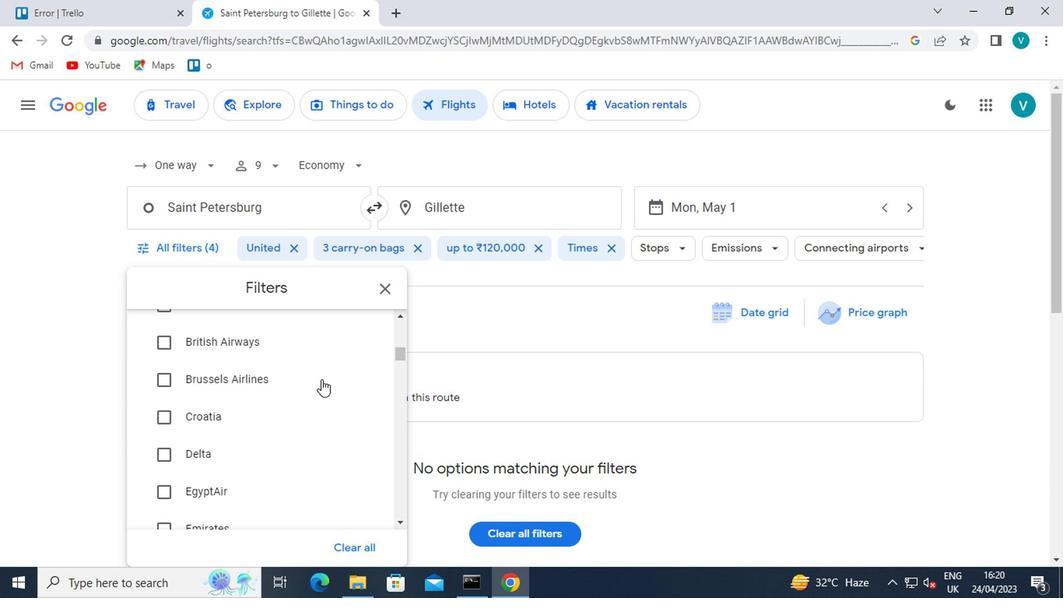 
Action: Mouse scrolled (318, 378) with delta (0, 0)
Screenshot: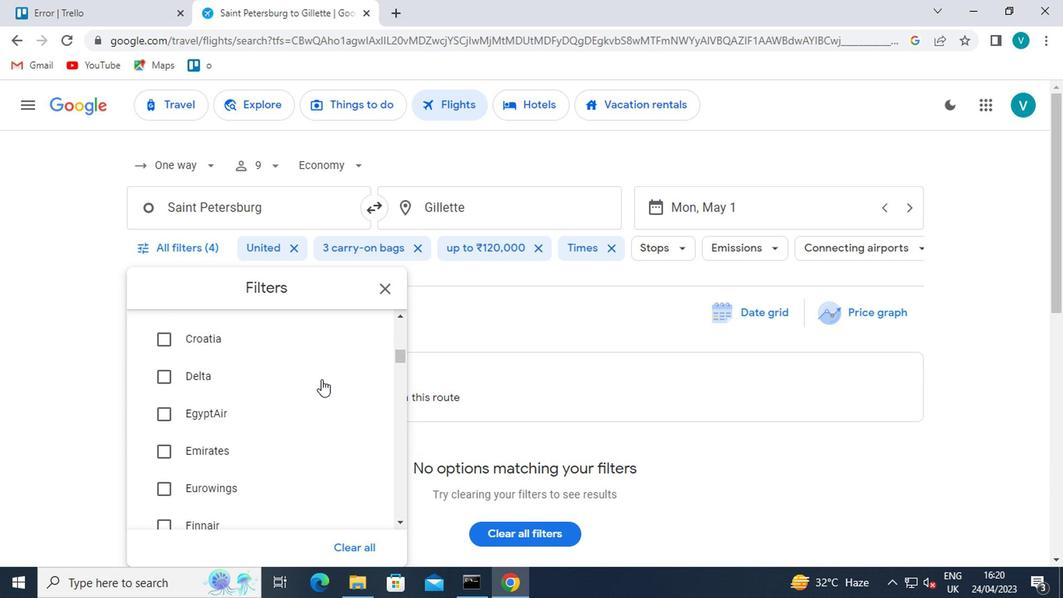 
Action: Mouse scrolled (318, 378) with delta (0, 0)
Screenshot: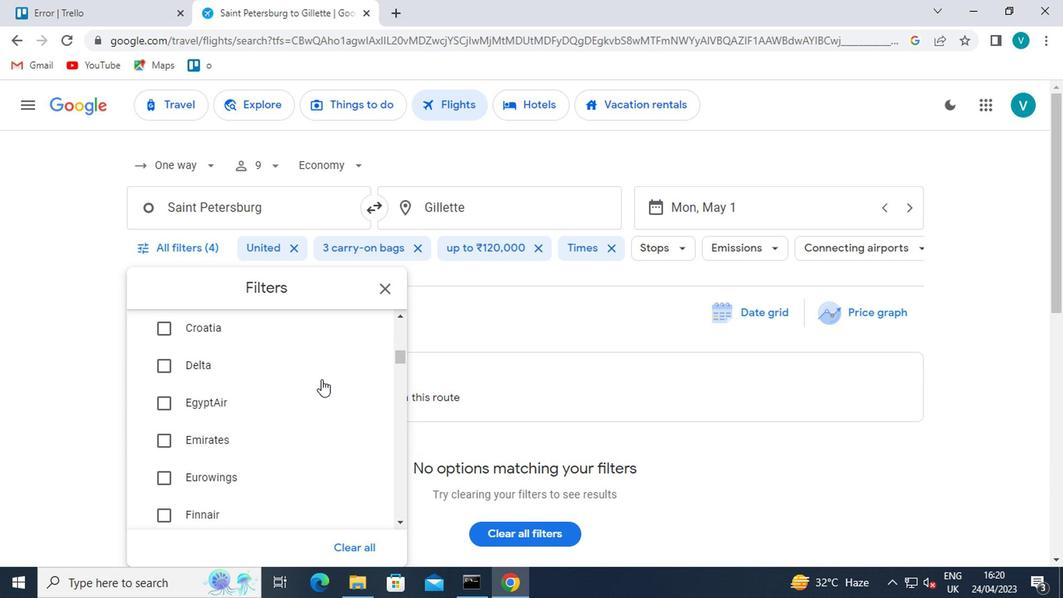 
Action: Mouse scrolled (318, 378) with delta (0, 0)
Screenshot: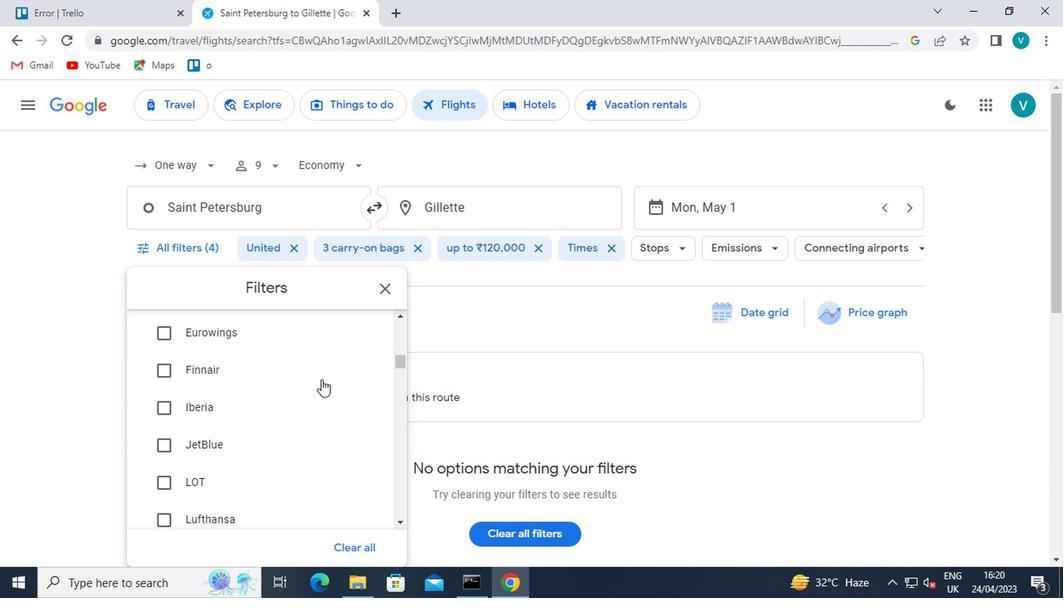 
Action: Mouse scrolled (318, 378) with delta (0, 0)
Screenshot: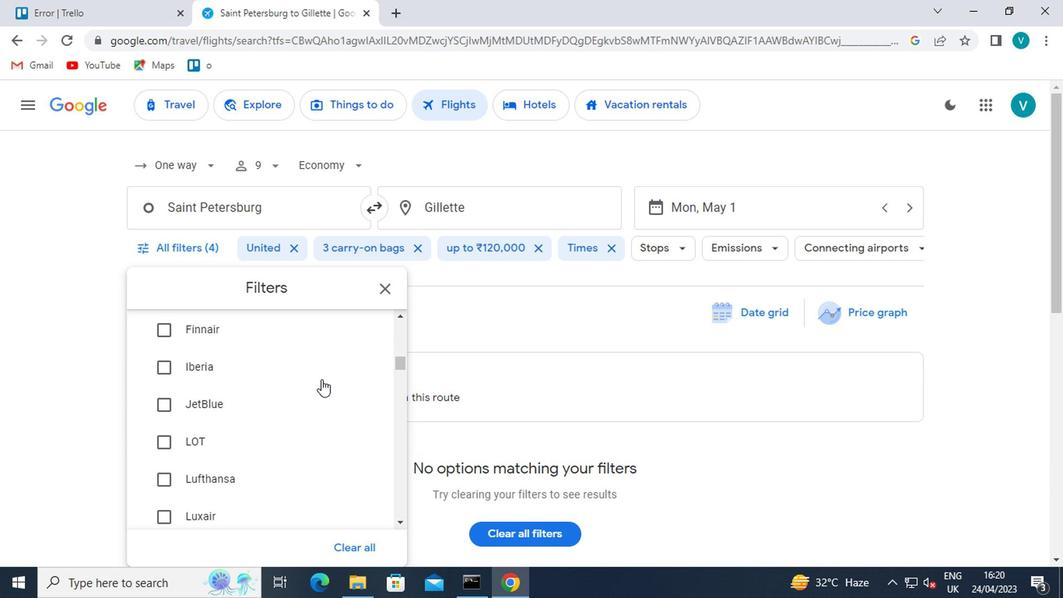 
Action: Mouse moved to (318, 380)
Screenshot: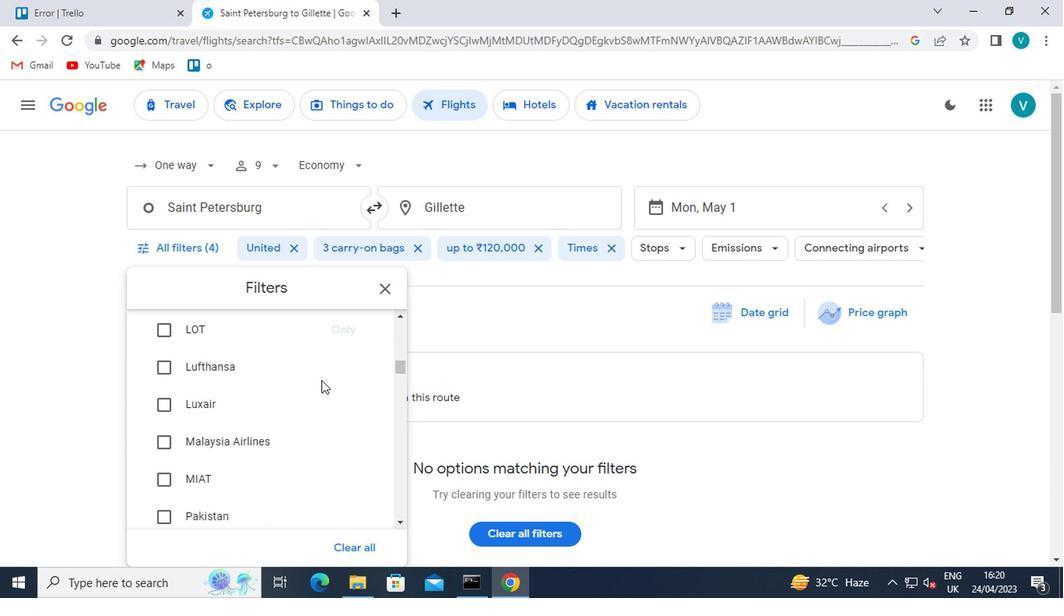 
Action: Mouse scrolled (318, 379) with delta (0, -1)
Screenshot: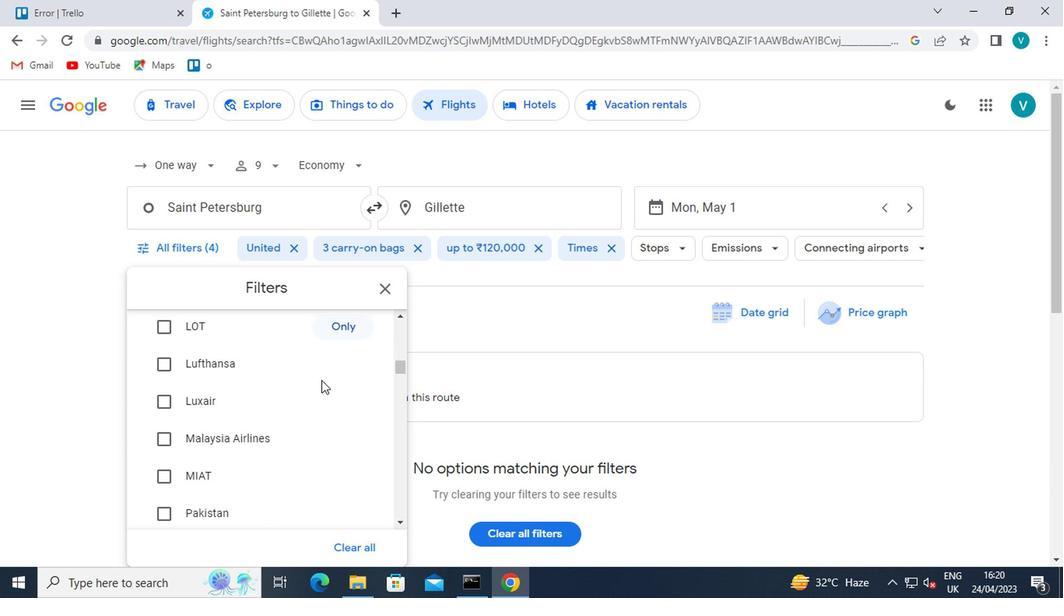 
Action: Mouse scrolled (318, 379) with delta (0, -1)
Screenshot: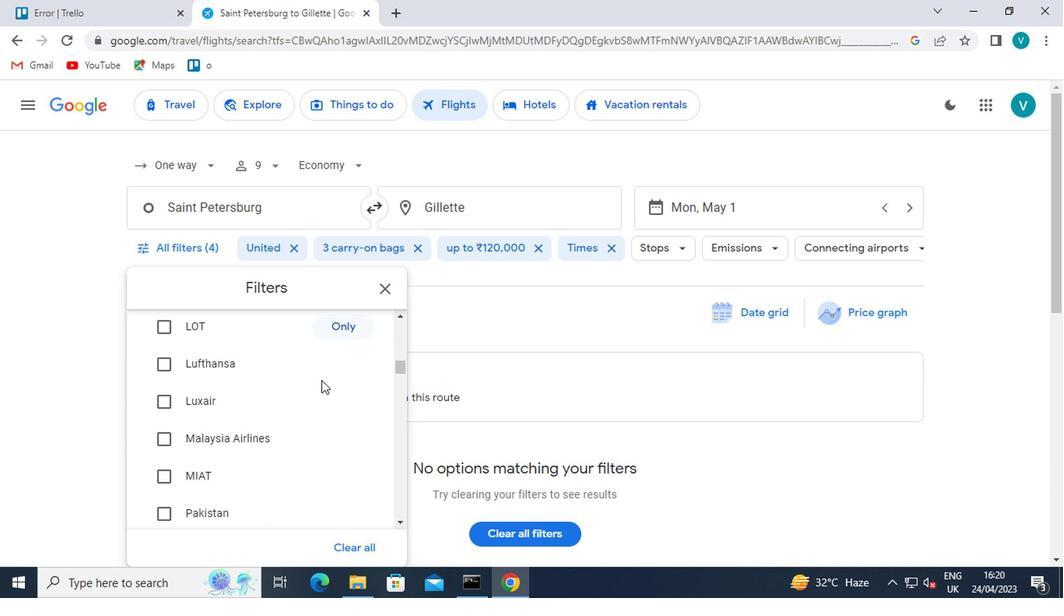 
Action: Mouse scrolled (318, 379) with delta (0, -1)
Screenshot: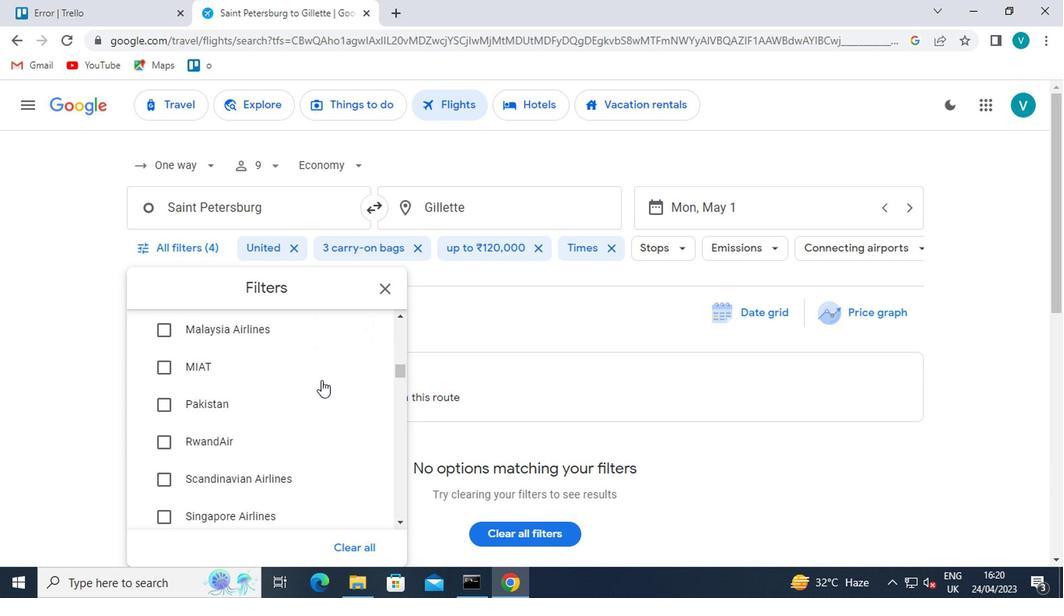 
Action: Mouse scrolled (318, 379) with delta (0, -1)
Screenshot: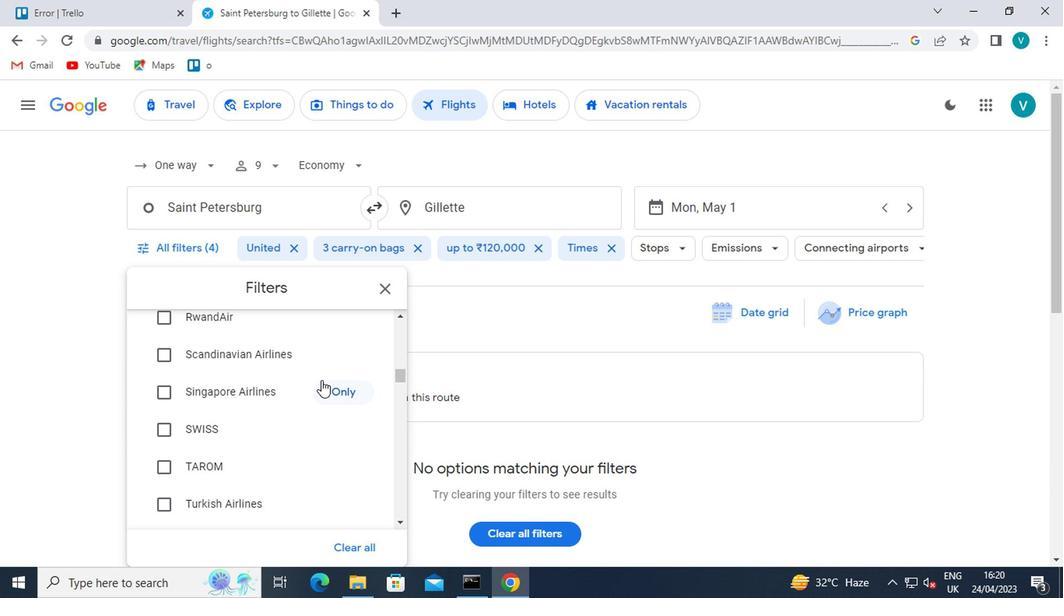 
Action: Mouse scrolled (318, 379) with delta (0, -1)
Screenshot: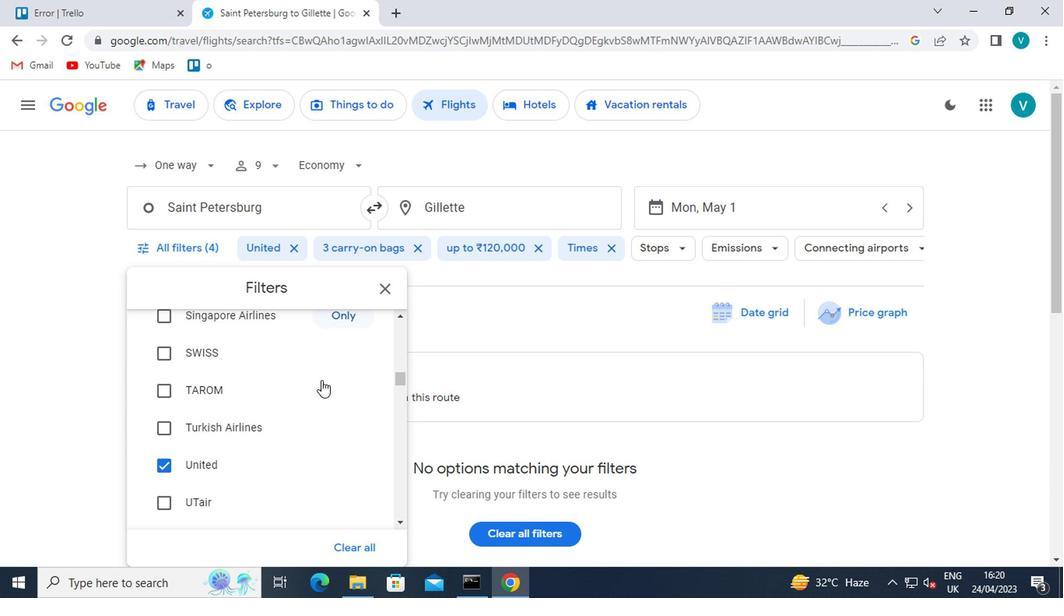 
Action: Mouse scrolled (318, 379) with delta (0, -1)
Screenshot: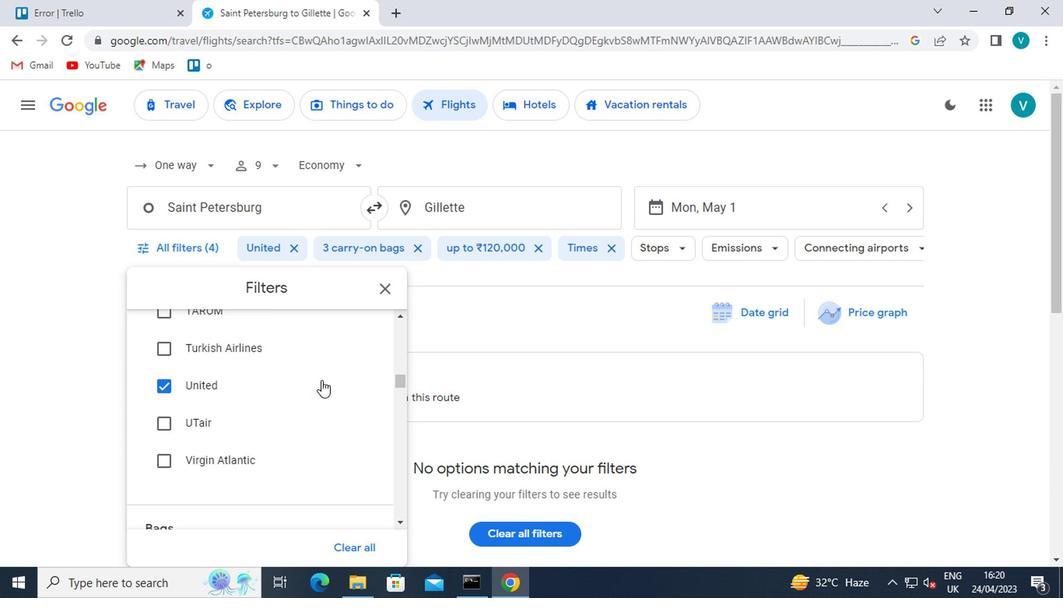 
Action: Mouse scrolled (318, 379) with delta (0, -1)
Screenshot: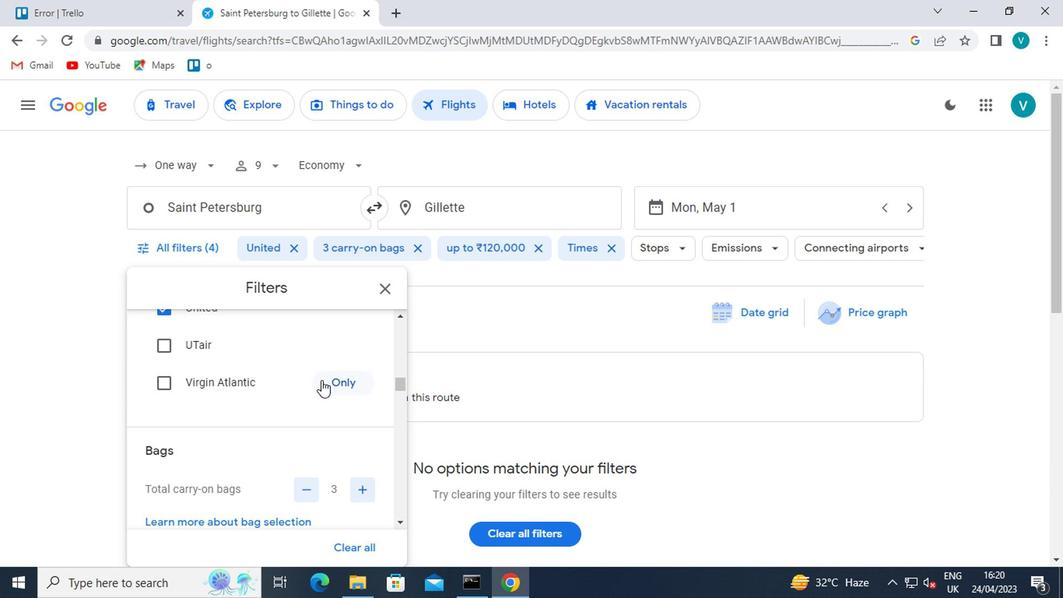 
Action: Mouse scrolled (318, 379) with delta (0, -1)
Screenshot: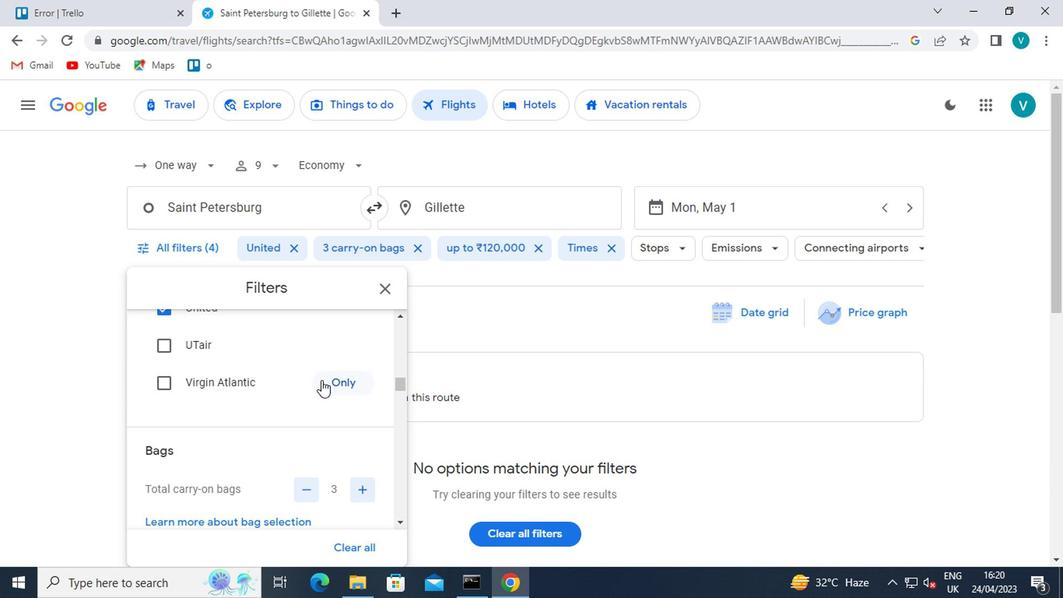 
Action: Mouse moved to (353, 327)
Screenshot: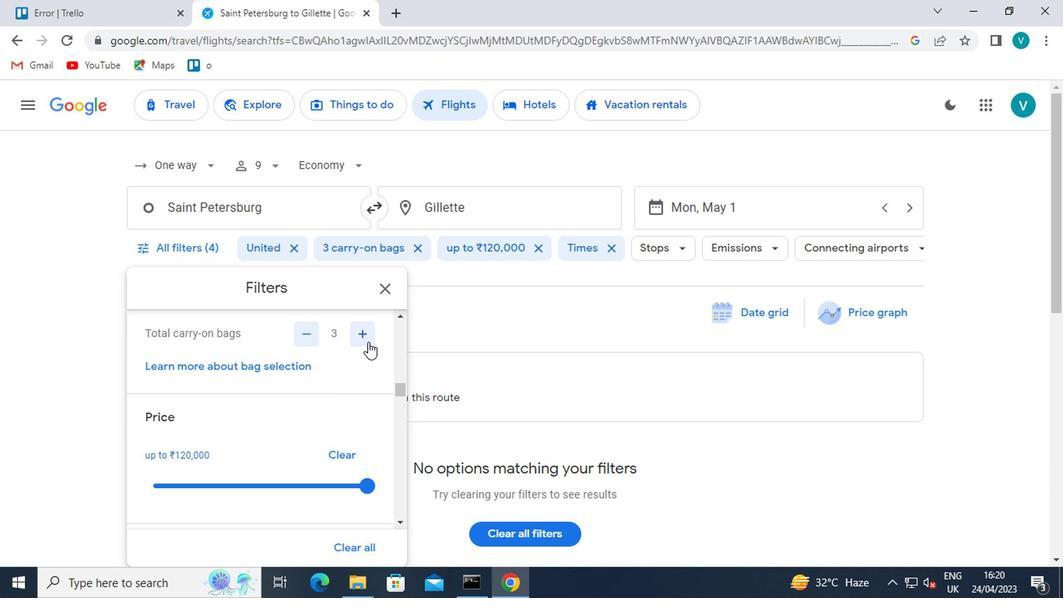 
Action: Mouse pressed left at (353, 327)
Screenshot: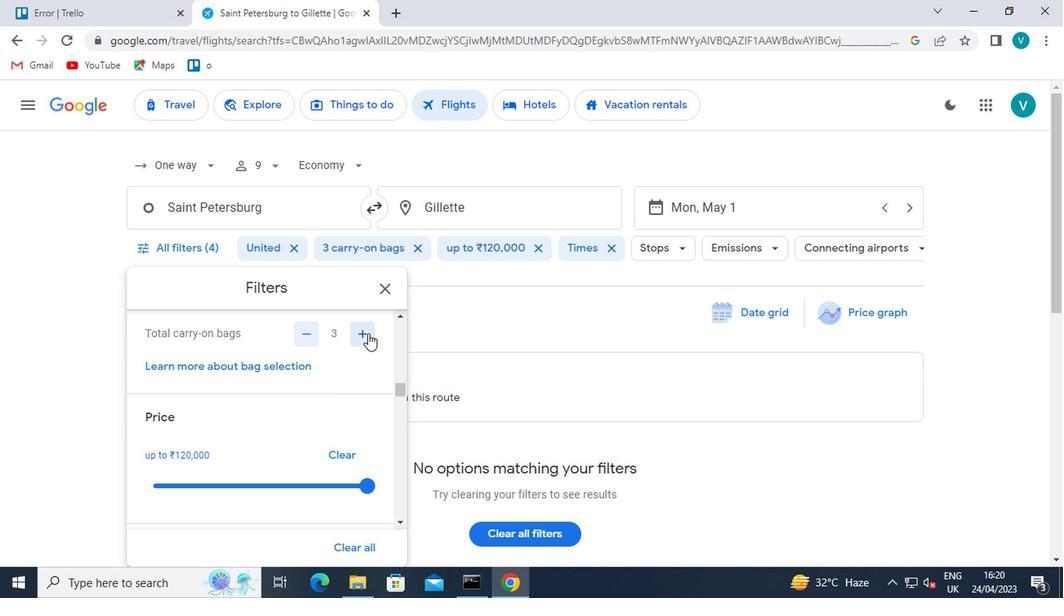 
Action: Mouse pressed left at (353, 327)
Screenshot: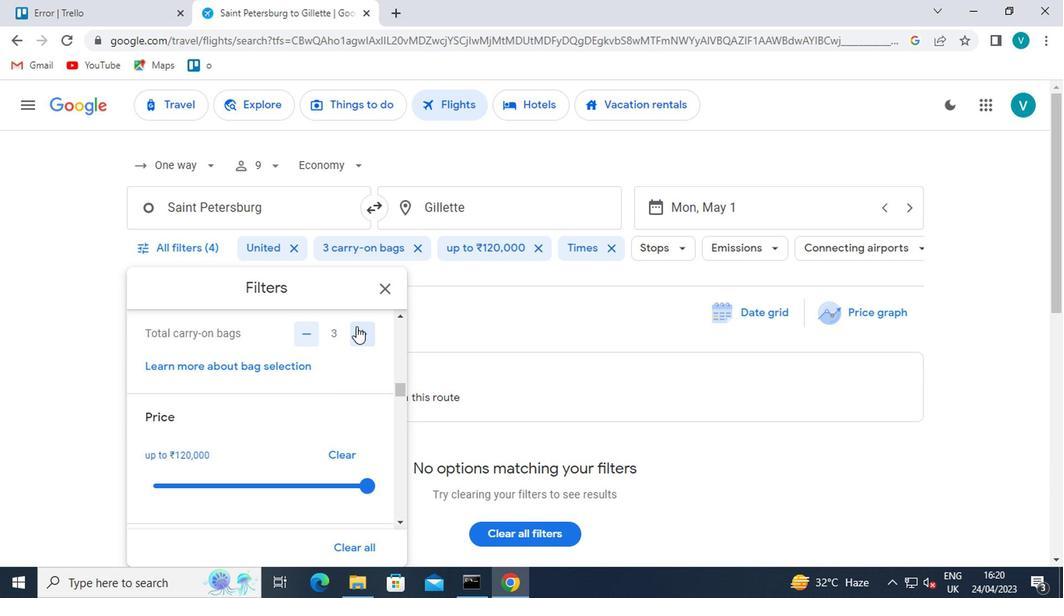 
Action: Mouse pressed left at (353, 327)
Screenshot: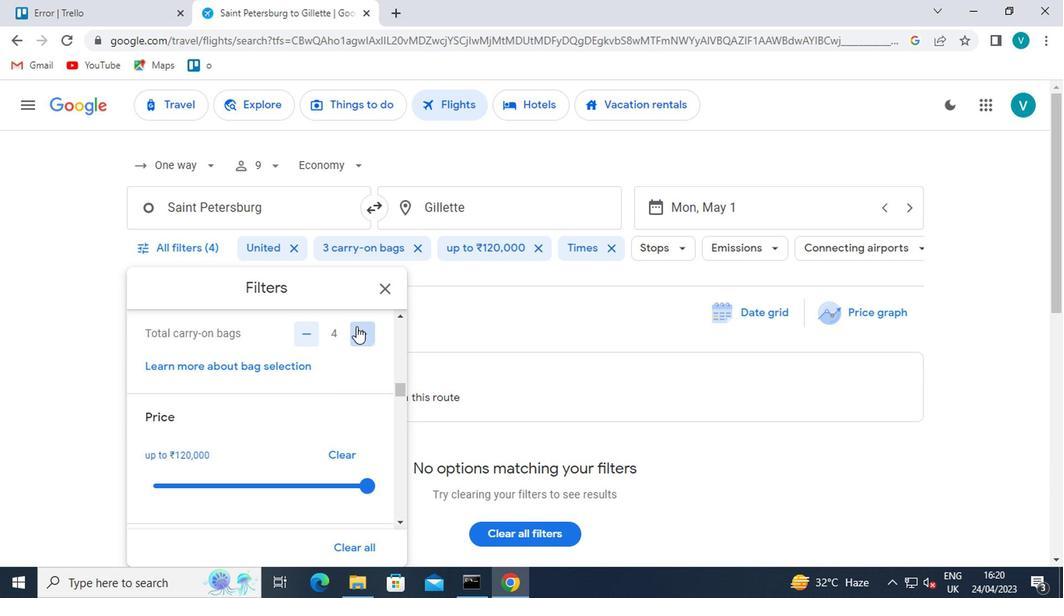 
Action: Mouse pressed left at (353, 327)
Screenshot: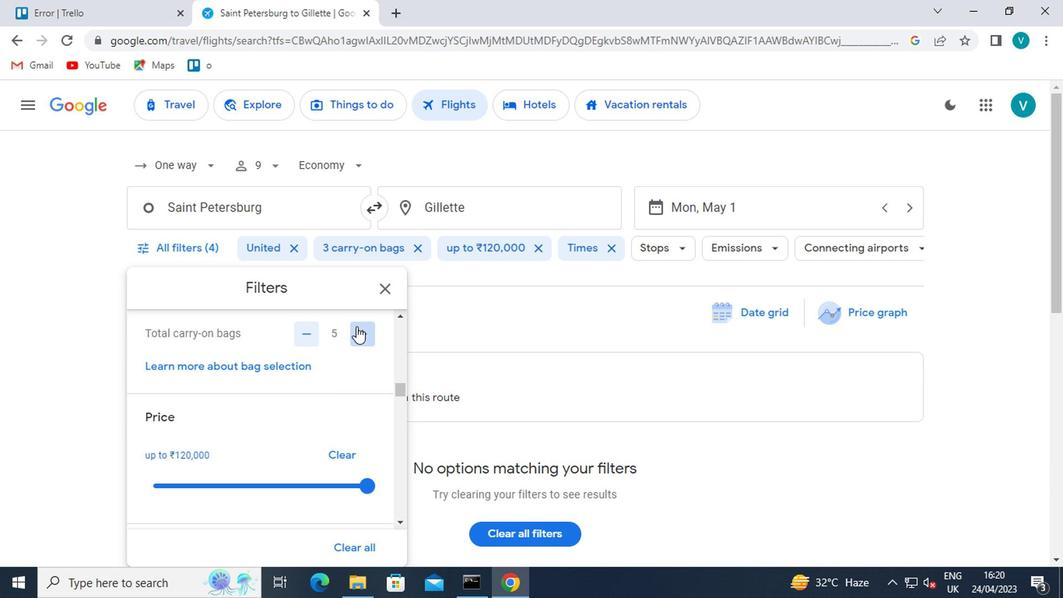 
Action: Mouse pressed left at (353, 327)
Screenshot: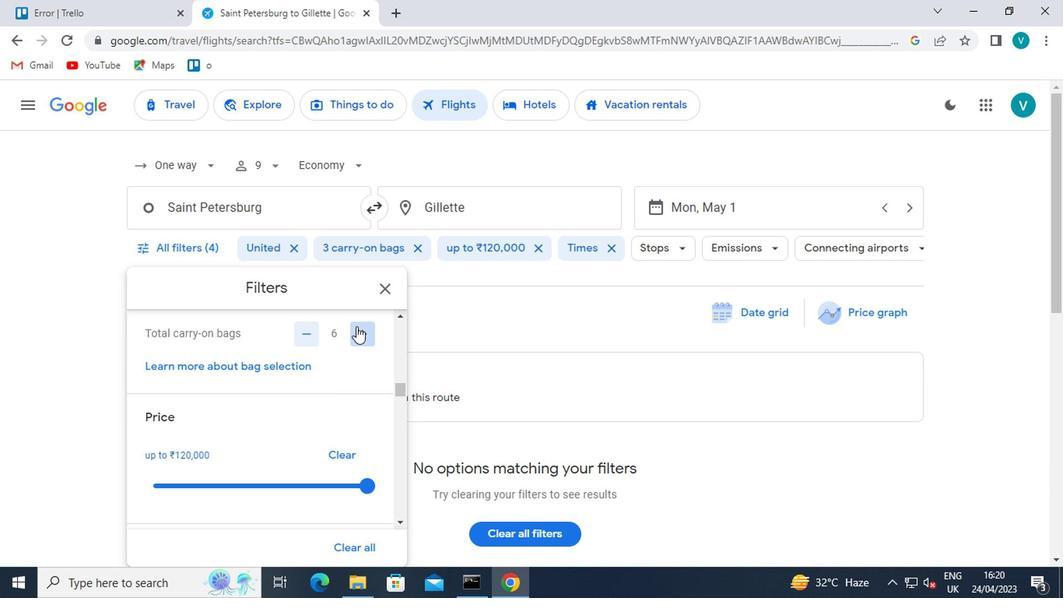 
Action: Mouse pressed left at (353, 327)
Screenshot: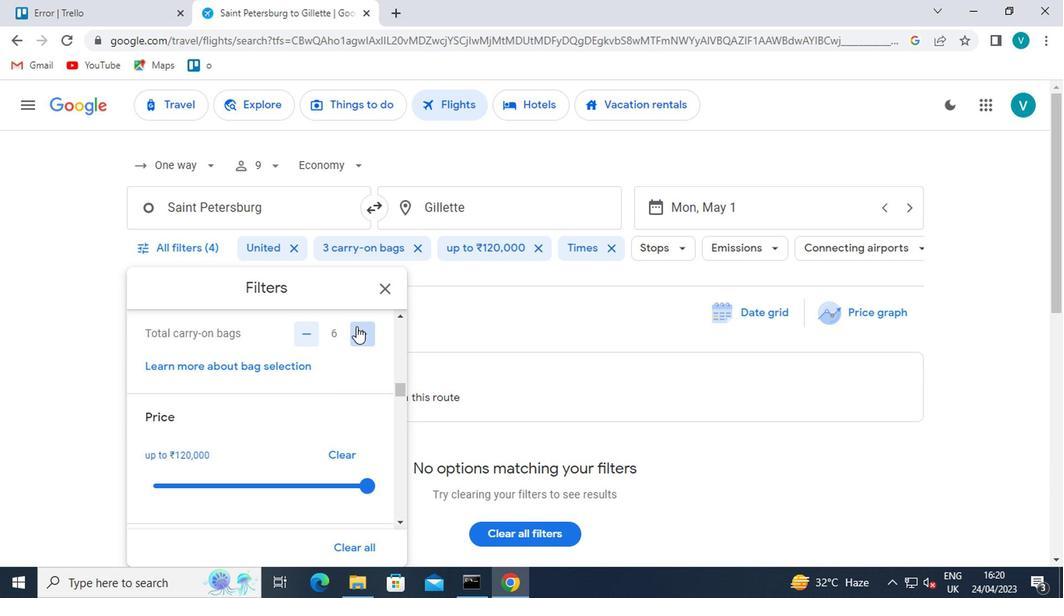
Action: Mouse pressed left at (353, 327)
Screenshot: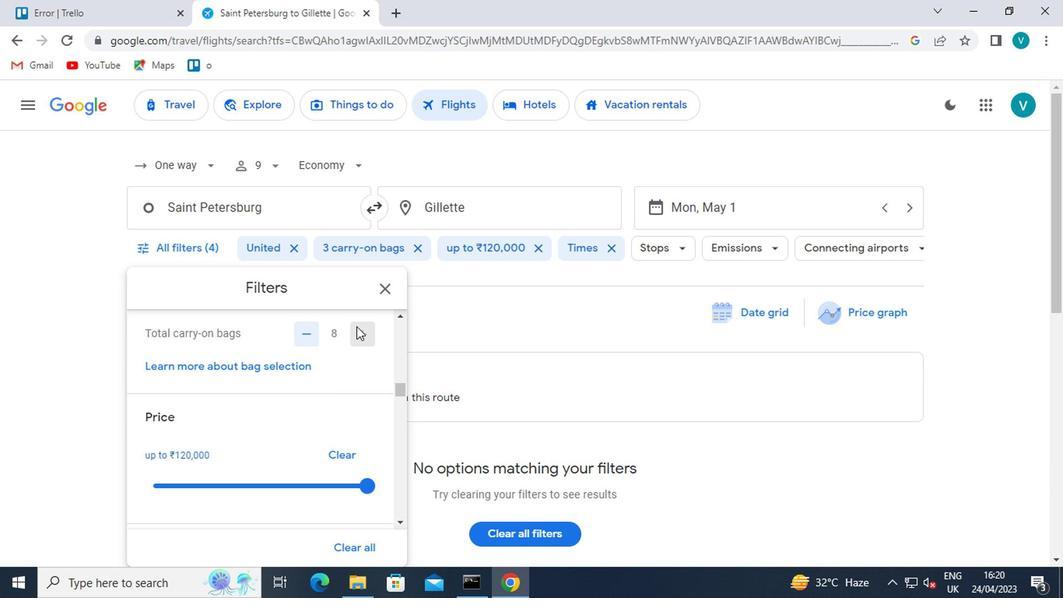 
Action: Mouse scrolled (353, 326) with delta (0, -1)
Screenshot: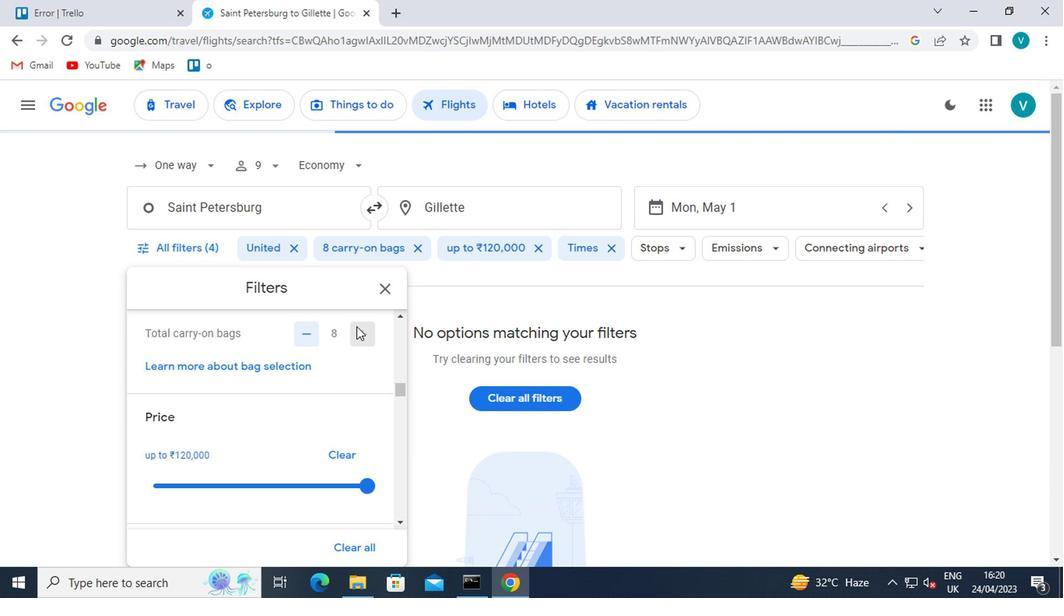 
Action: Mouse moved to (363, 402)
Screenshot: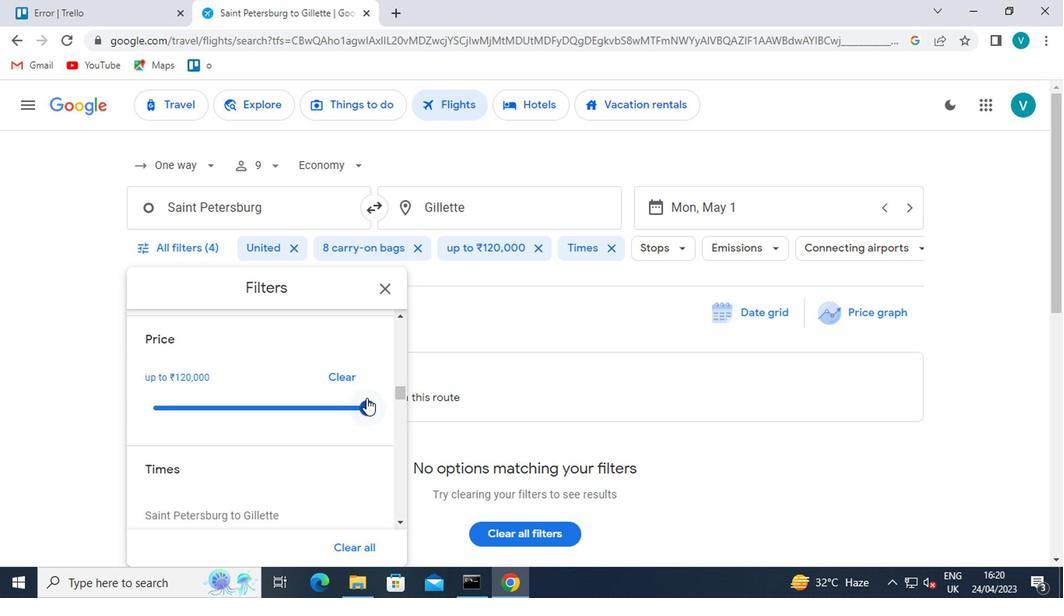 
Action: Mouse pressed left at (363, 402)
Screenshot: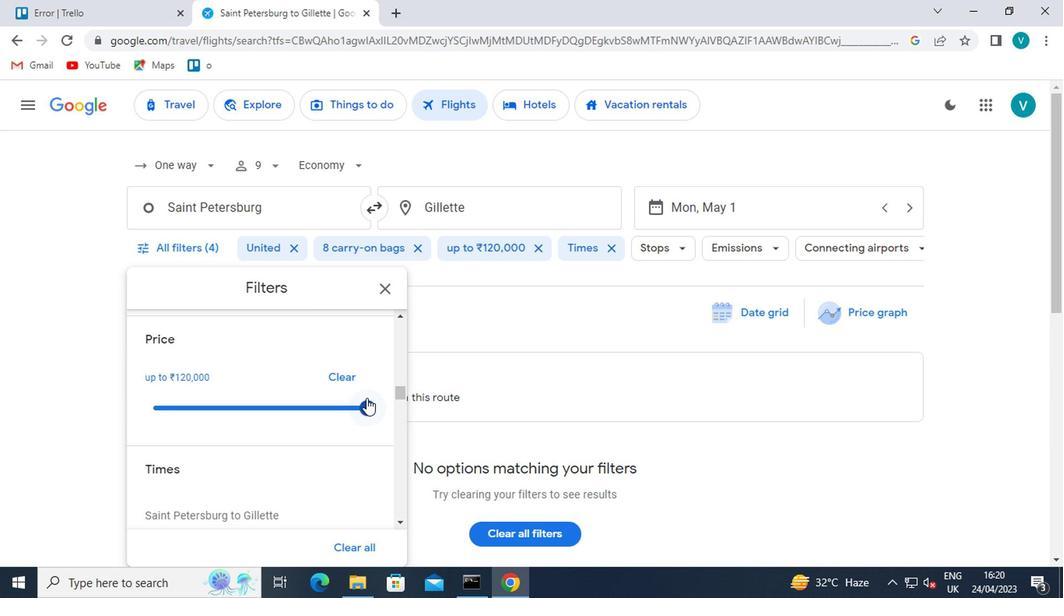 
Action: Mouse moved to (374, 405)
Screenshot: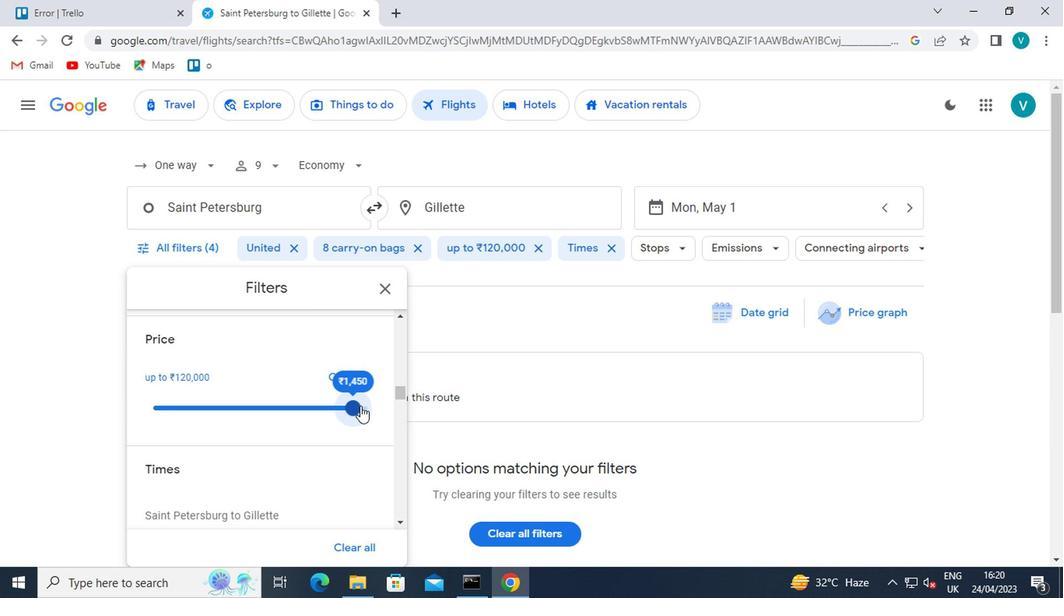 
Action: Mouse scrolled (374, 404) with delta (0, -1)
Screenshot: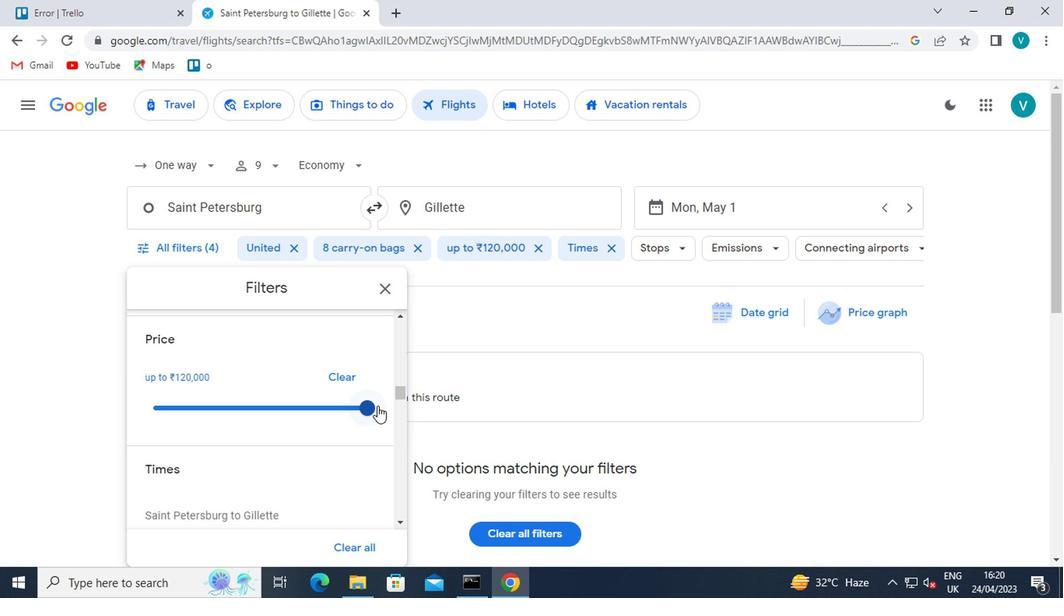
Action: Mouse moved to (202, 506)
Screenshot: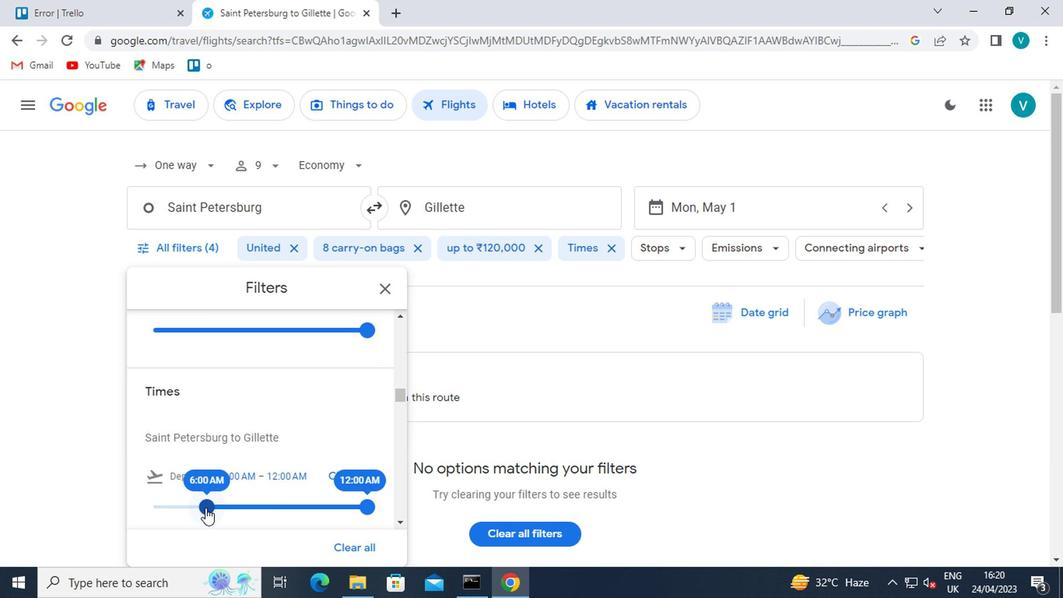 
Action: Mouse pressed left at (202, 506)
Screenshot: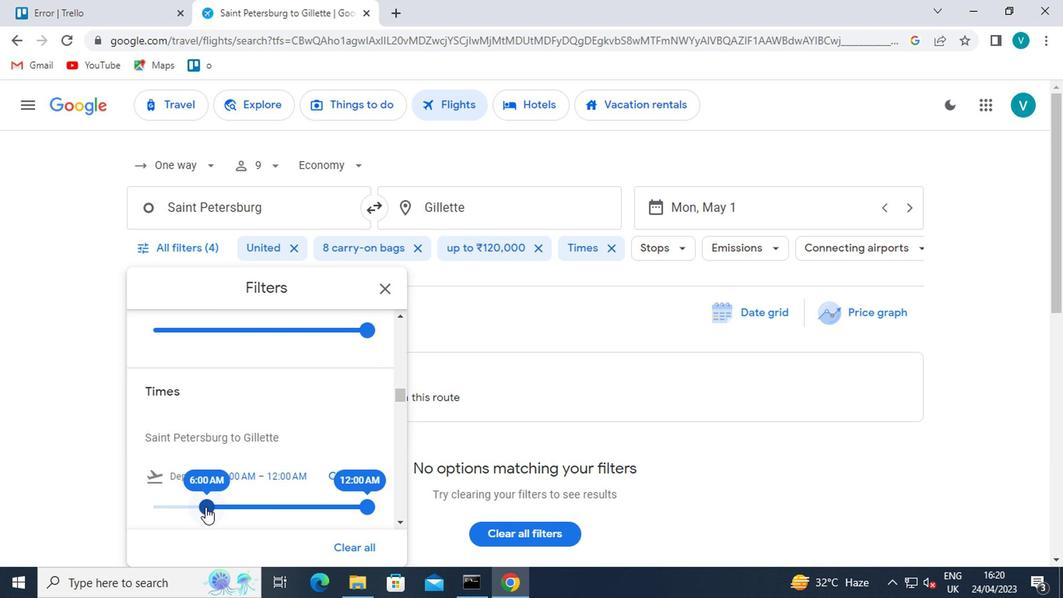 
Action: Mouse moved to (211, 506)
Screenshot: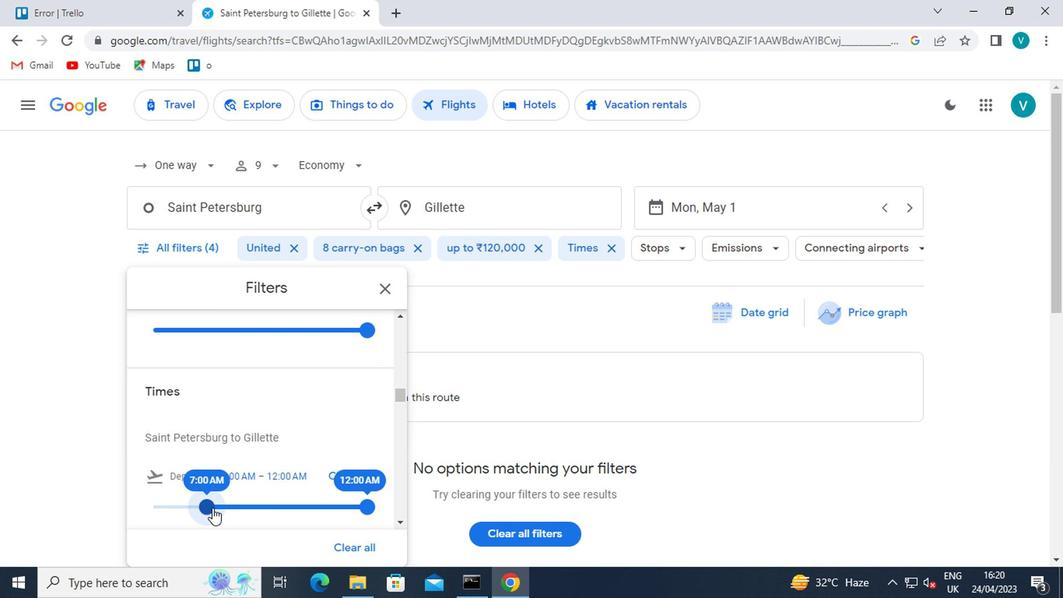
